 Task: Add a dependency to the task Develop a new online marketplace for real estate , the existing task  Upgrade and migrate company inventory management to a cloud-based solution in the project AgilePulse
Action: Mouse moved to (487, 436)
Screenshot: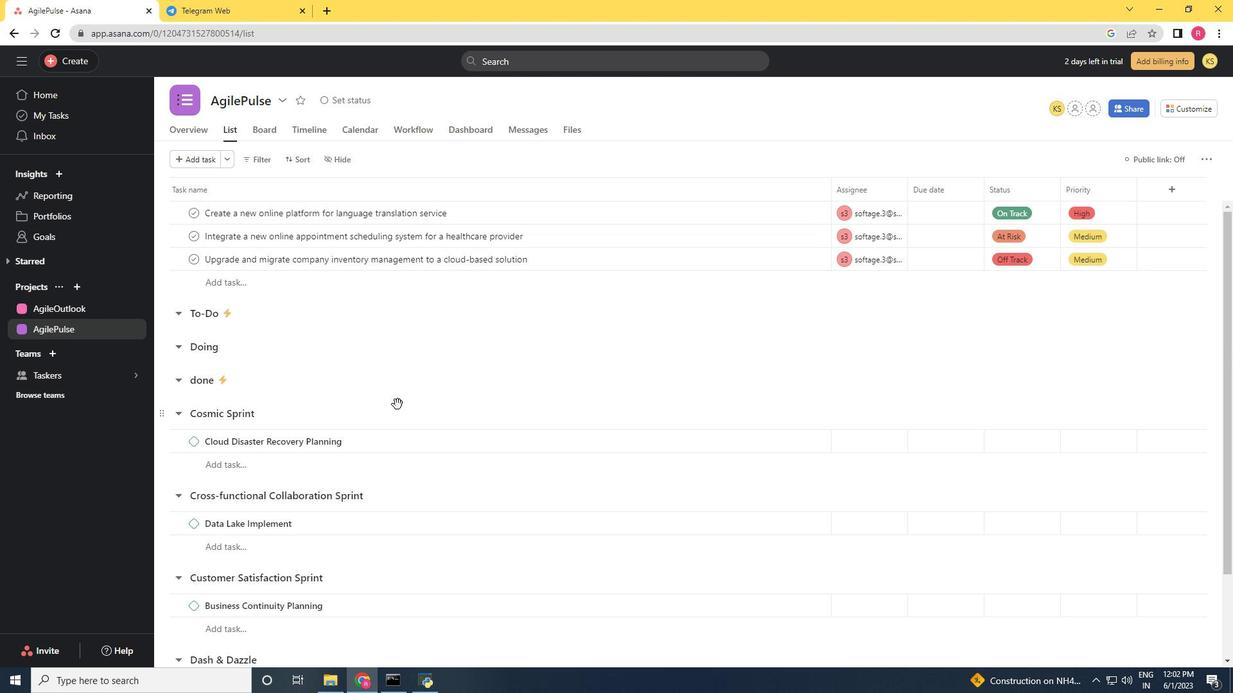 
Action: Mouse scrolled (487, 436) with delta (0, 0)
Screenshot: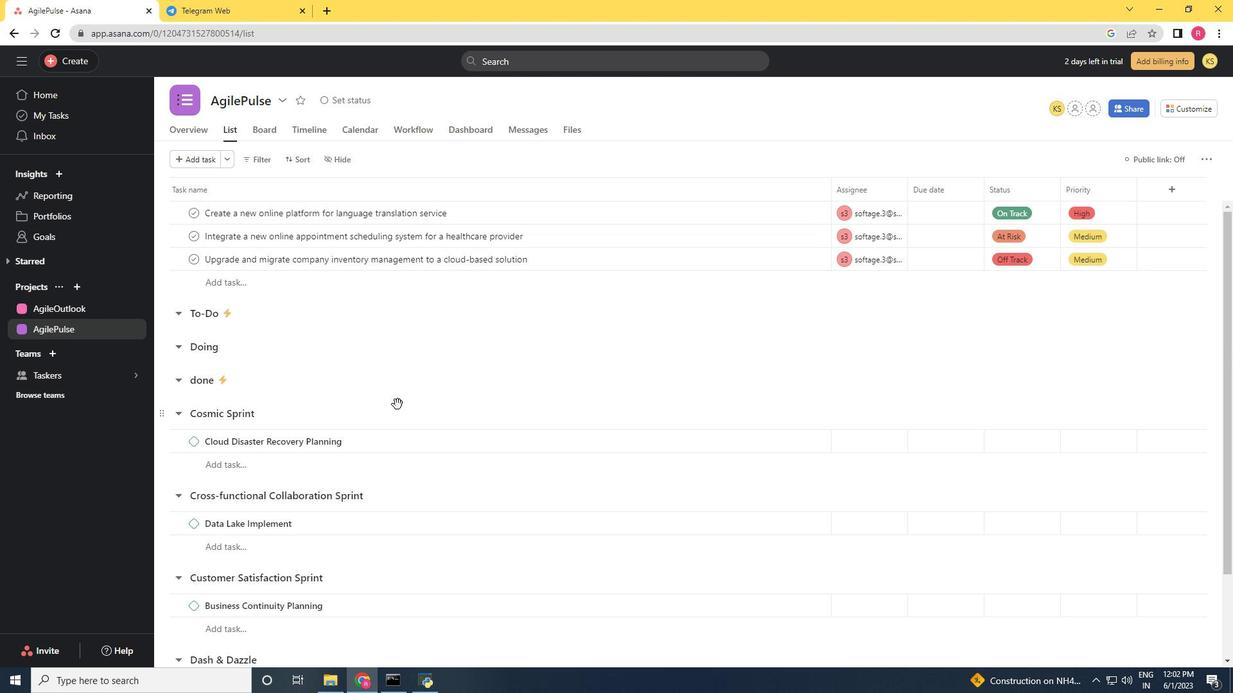 
Action: Mouse moved to (508, 445)
Screenshot: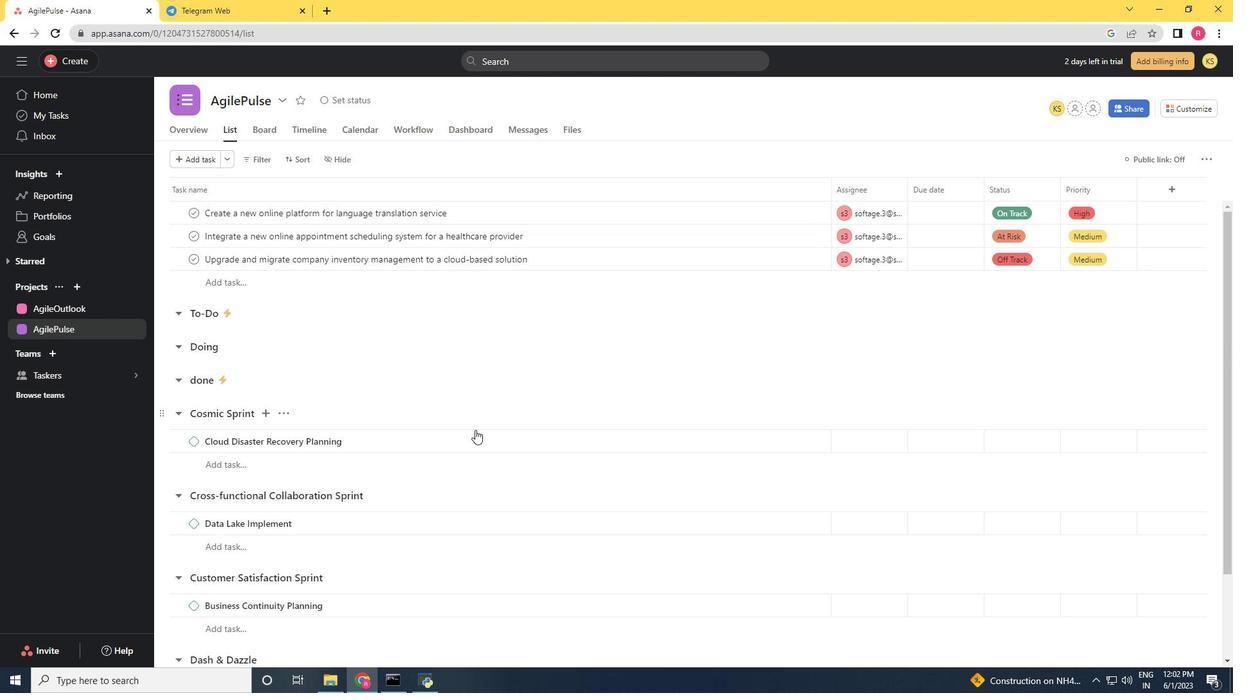 
Action: Mouse scrolled (507, 444) with delta (0, 0)
Screenshot: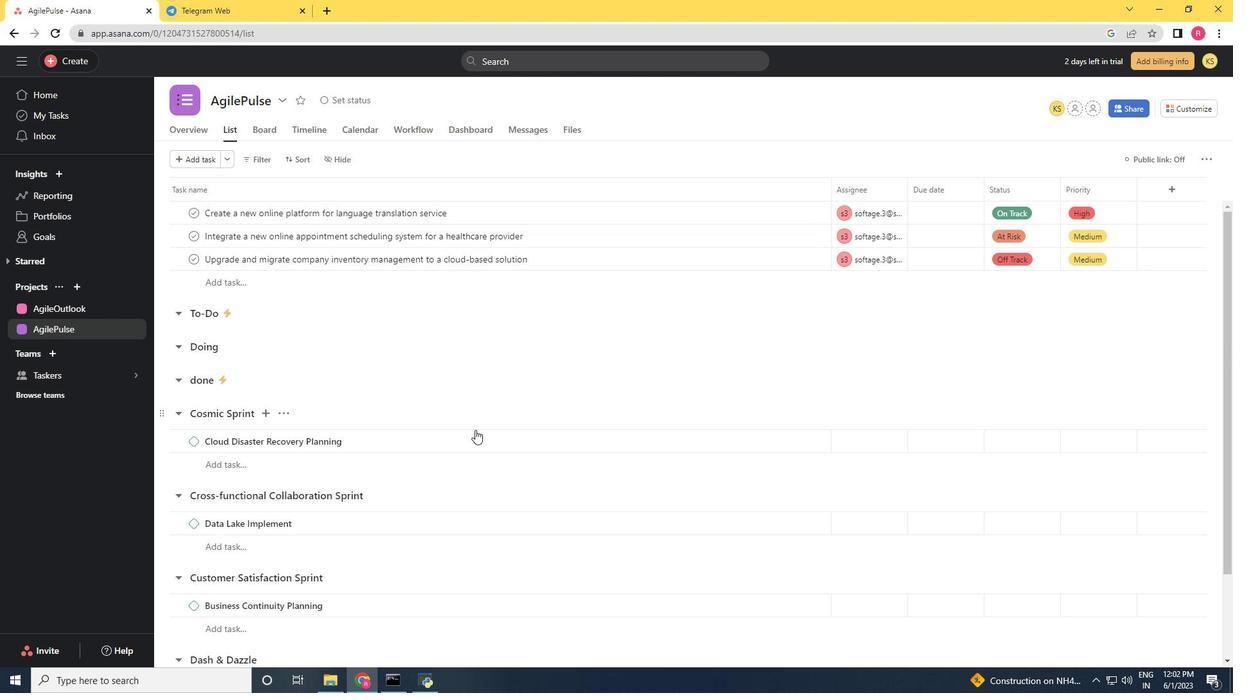 
Action: Mouse moved to (508, 445)
Screenshot: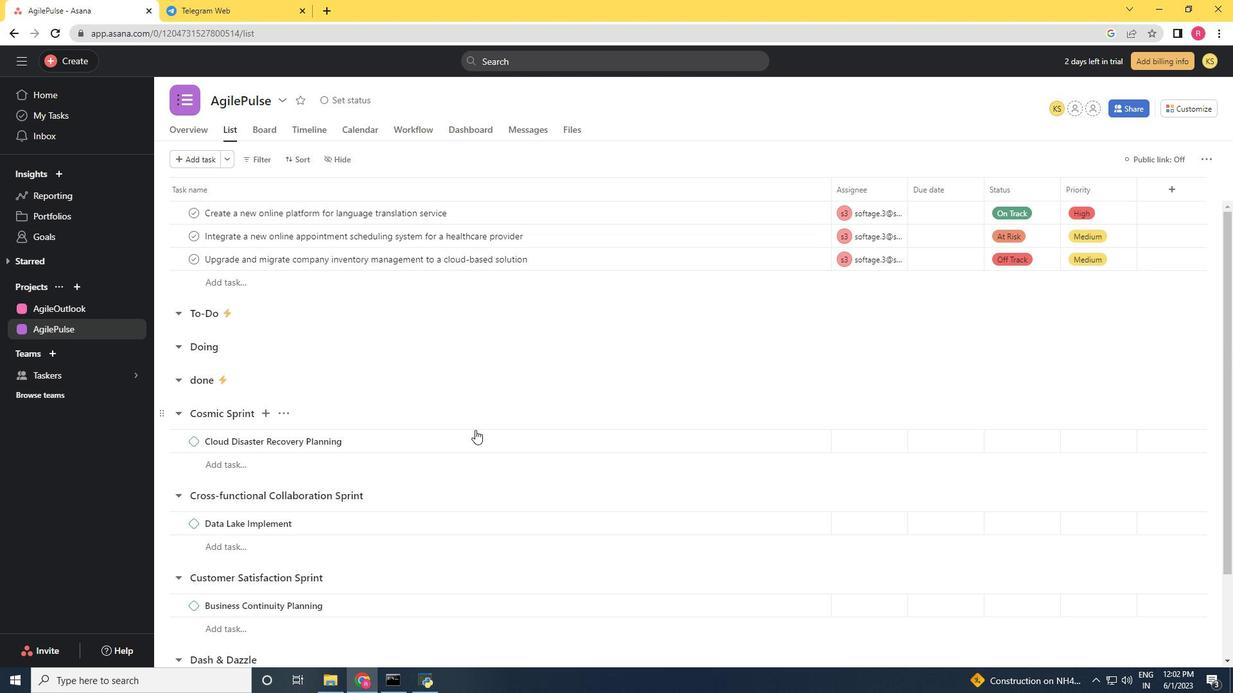 
Action: Mouse scrolled (508, 444) with delta (0, 0)
Screenshot: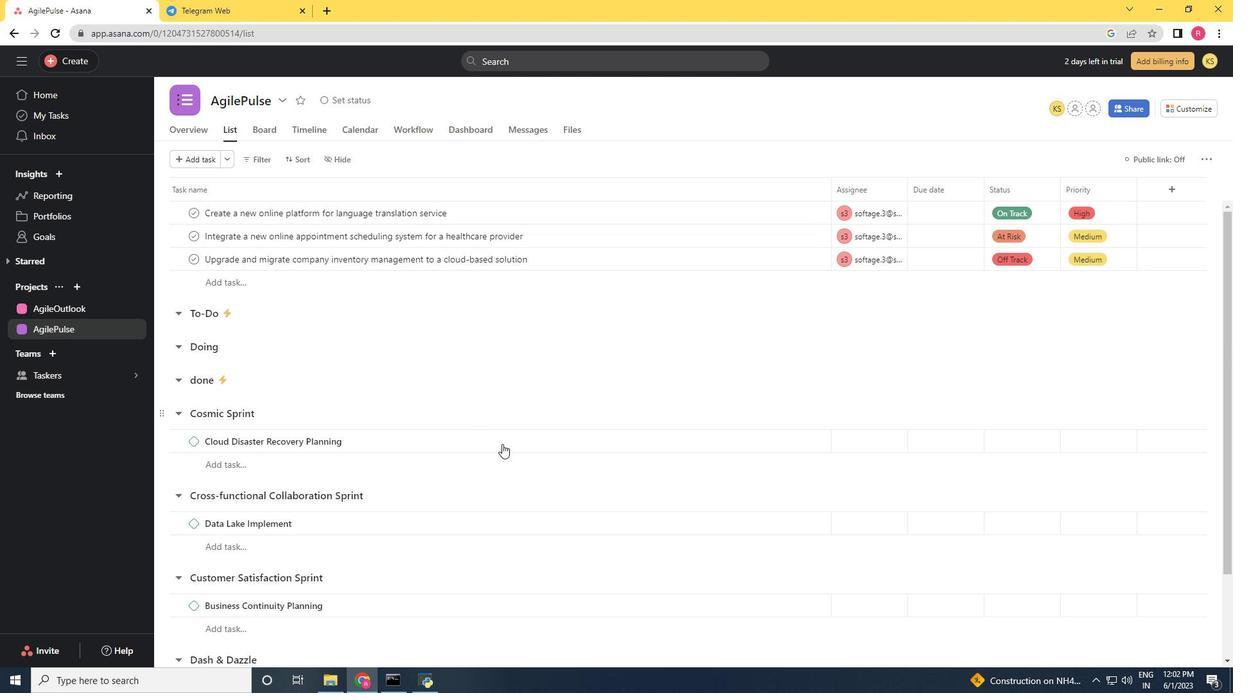 
Action: Mouse moved to (510, 445)
Screenshot: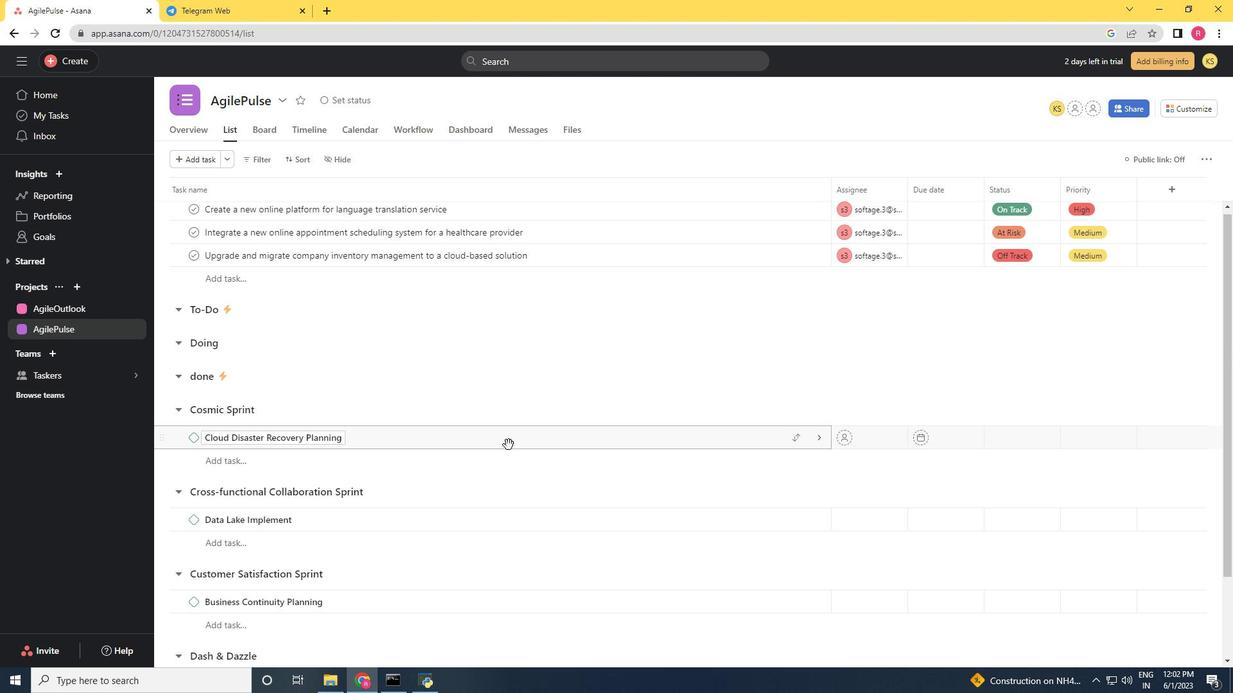 
Action: Mouse scrolled (510, 444) with delta (0, 0)
Screenshot: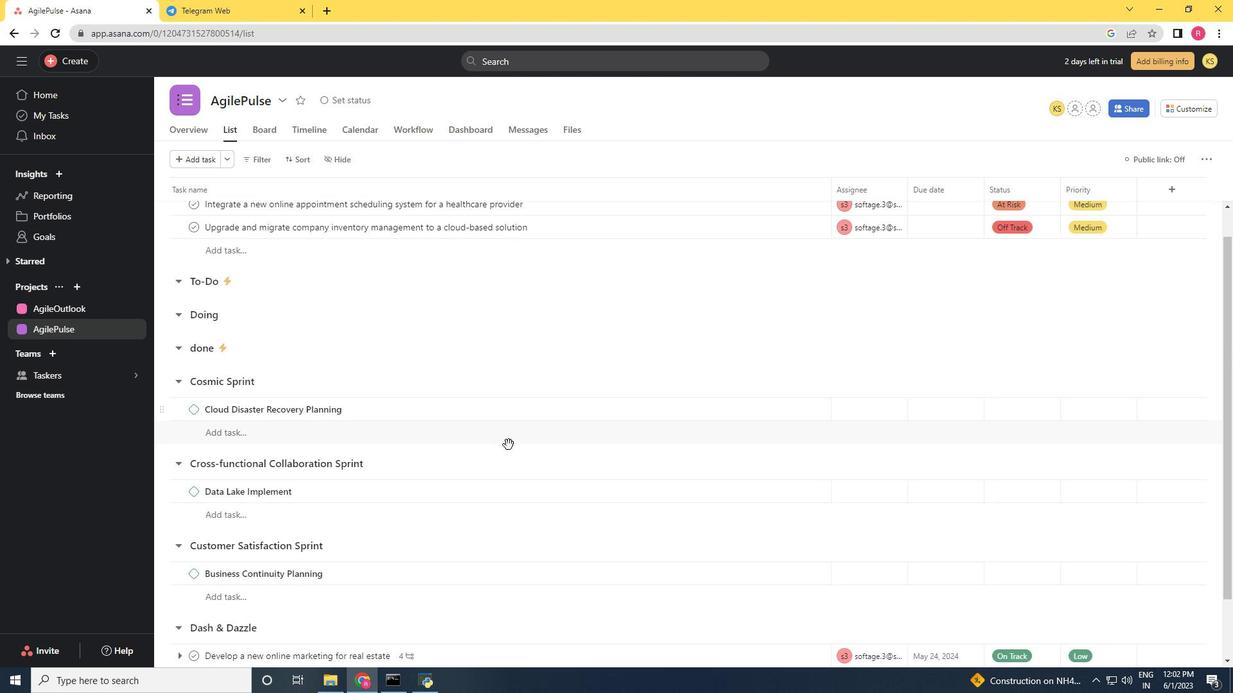 
Action: Mouse moved to (658, 510)
Screenshot: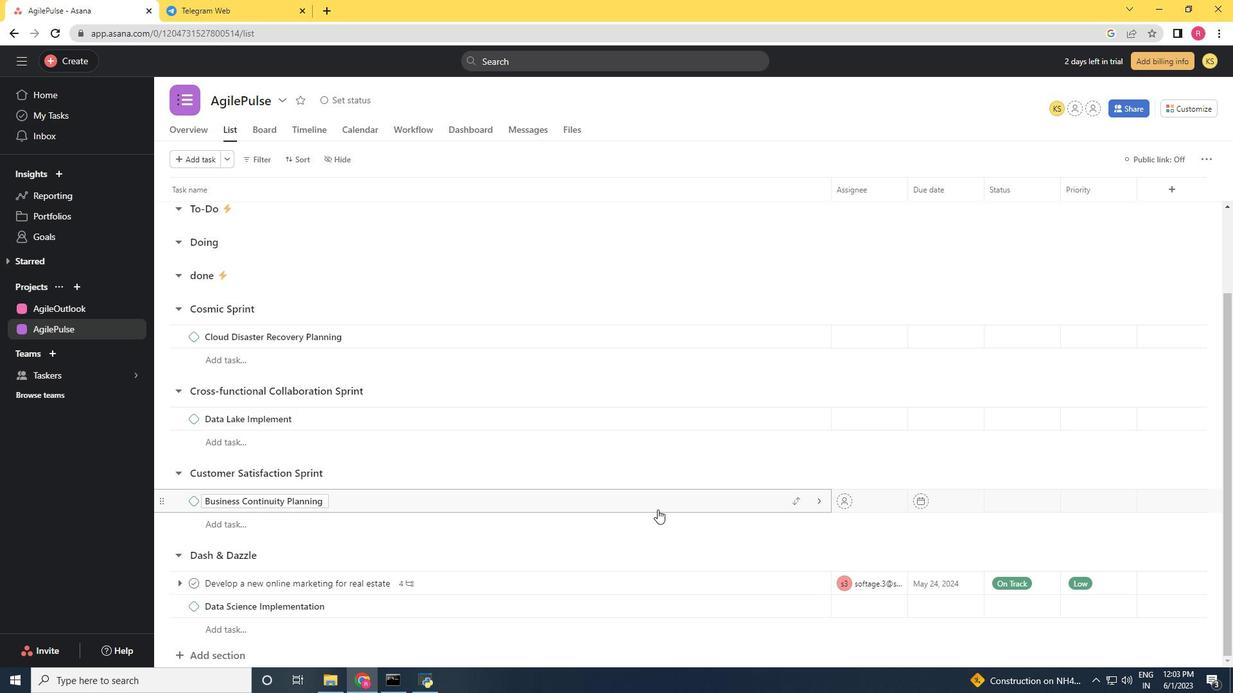 
Action: Mouse scrolled (658, 509) with delta (0, 0)
Screenshot: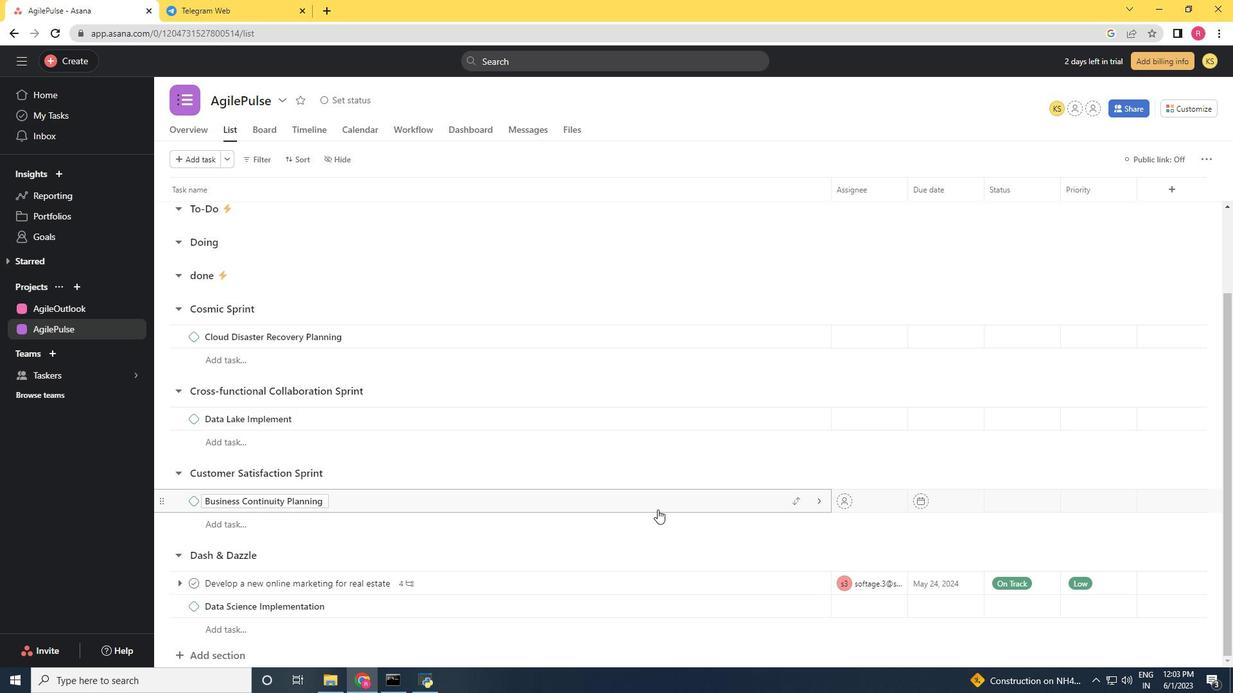 
Action: Mouse scrolled (658, 509) with delta (0, 0)
Screenshot: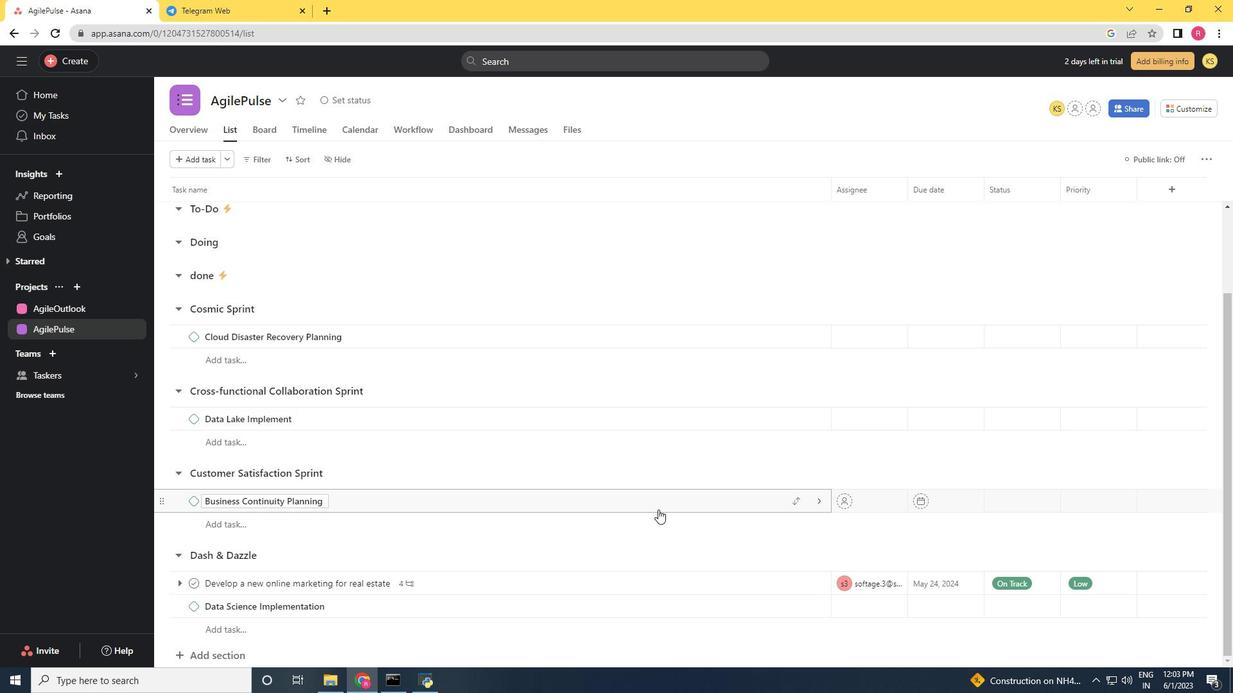 
Action: Mouse moved to (582, 587)
Screenshot: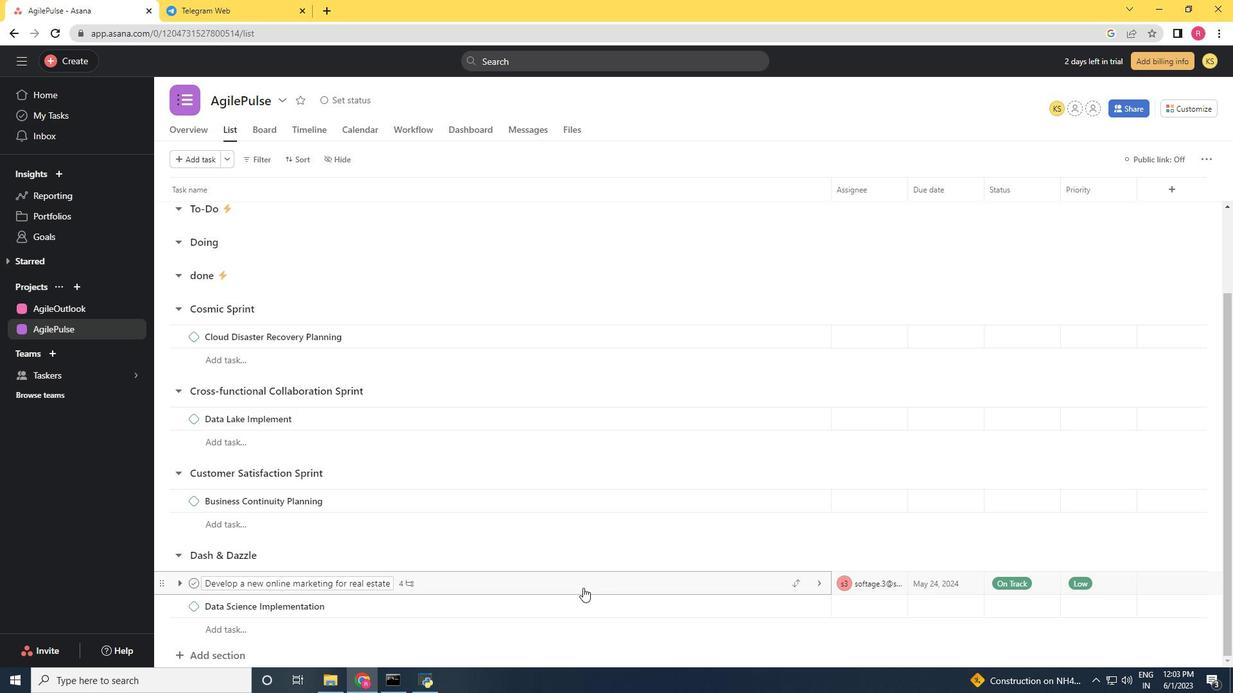 
Action: Mouse pressed left at (582, 587)
Screenshot: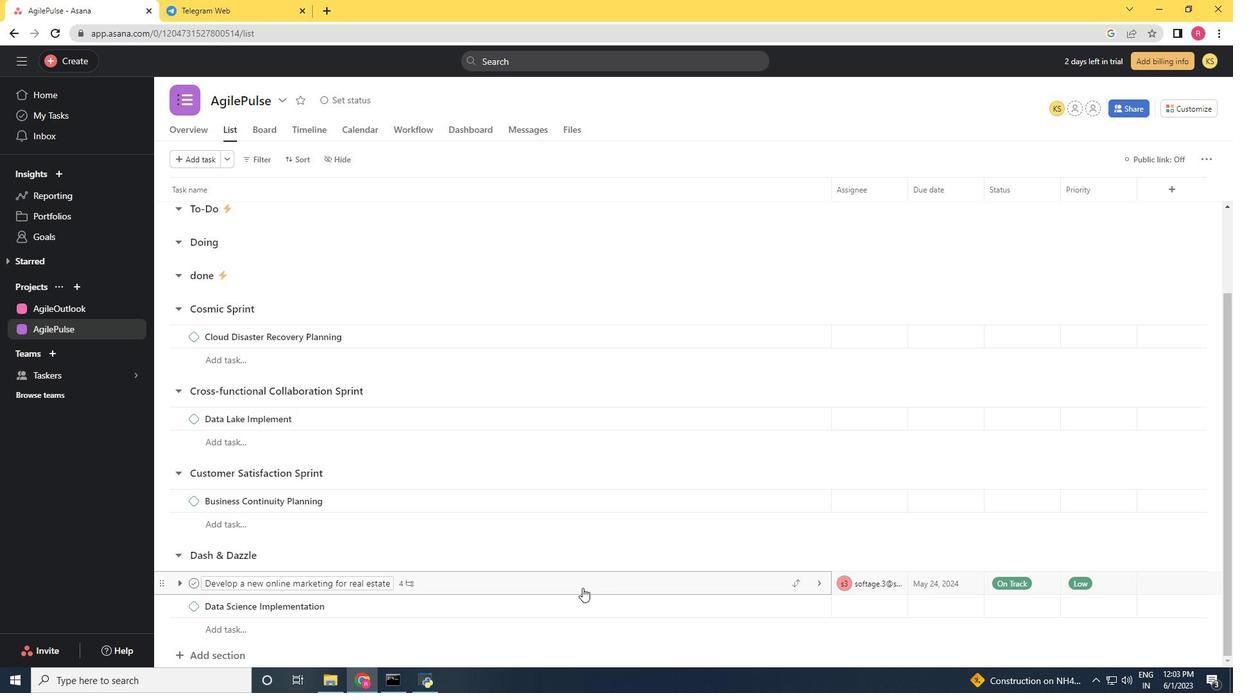 
Action: Mouse moved to (918, 322)
Screenshot: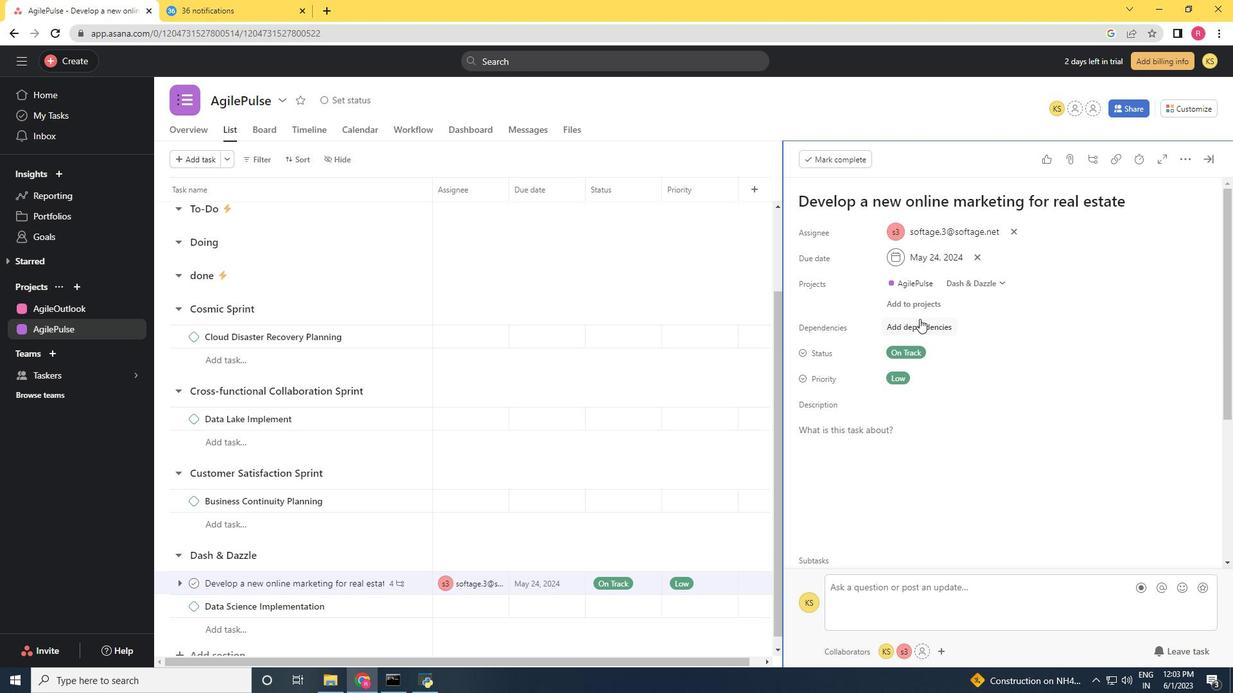 
Action: Mouse pressed left at (918, 322)
Screenshot: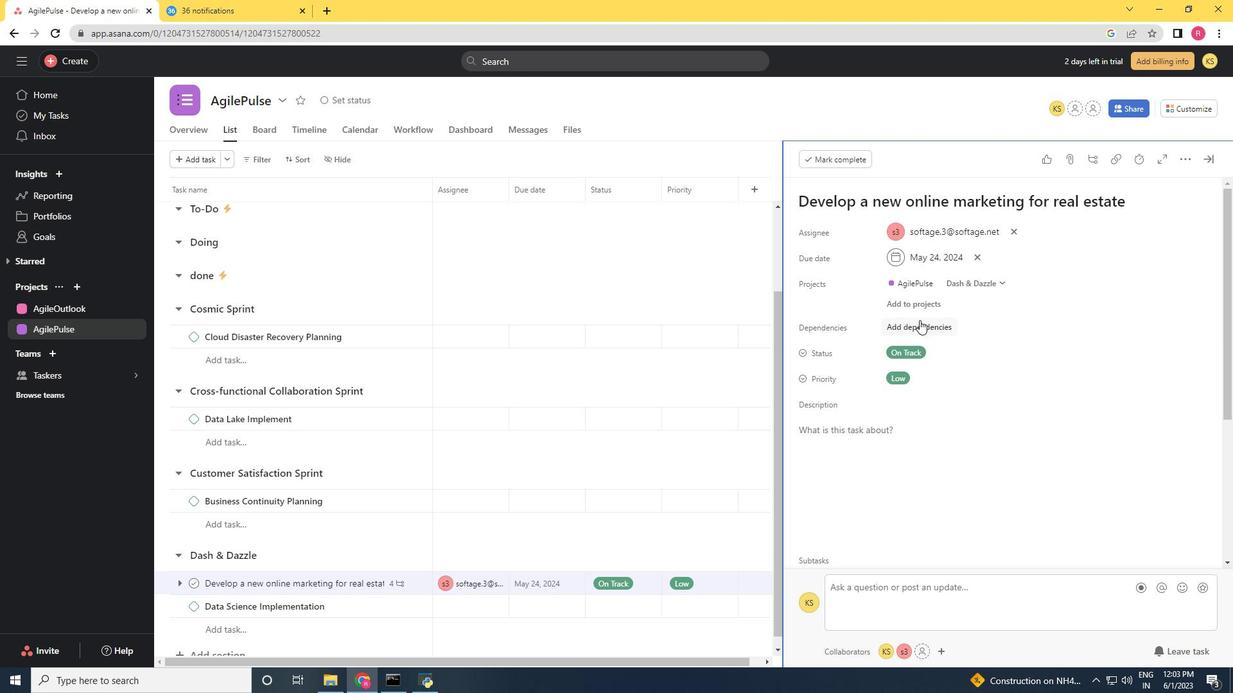 
Action: Mouse moved to (533, 301)
Screenshot: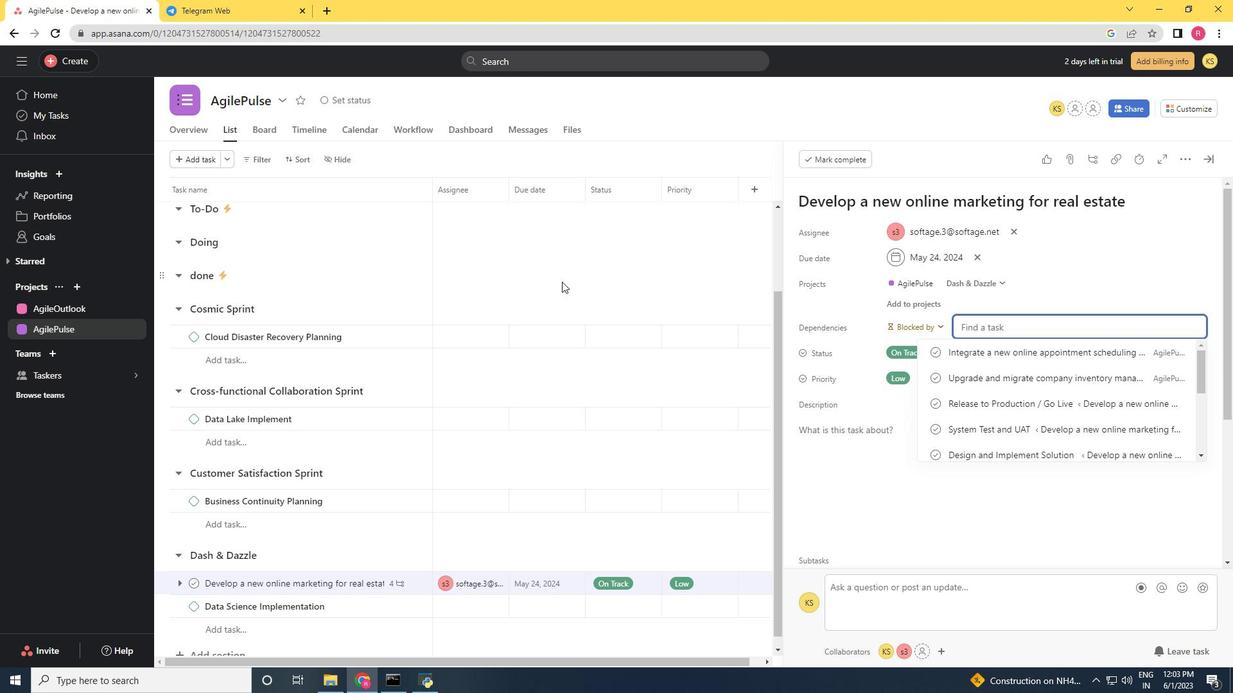 
Action: Key pressed <Key.shift>Develop<Key.space>a<Key.space>new<Key.space>online<Key.space>market<Key.space><Key.backspace>place<Key.space>for<Key.space>real<Key.space>estate
Screenshot: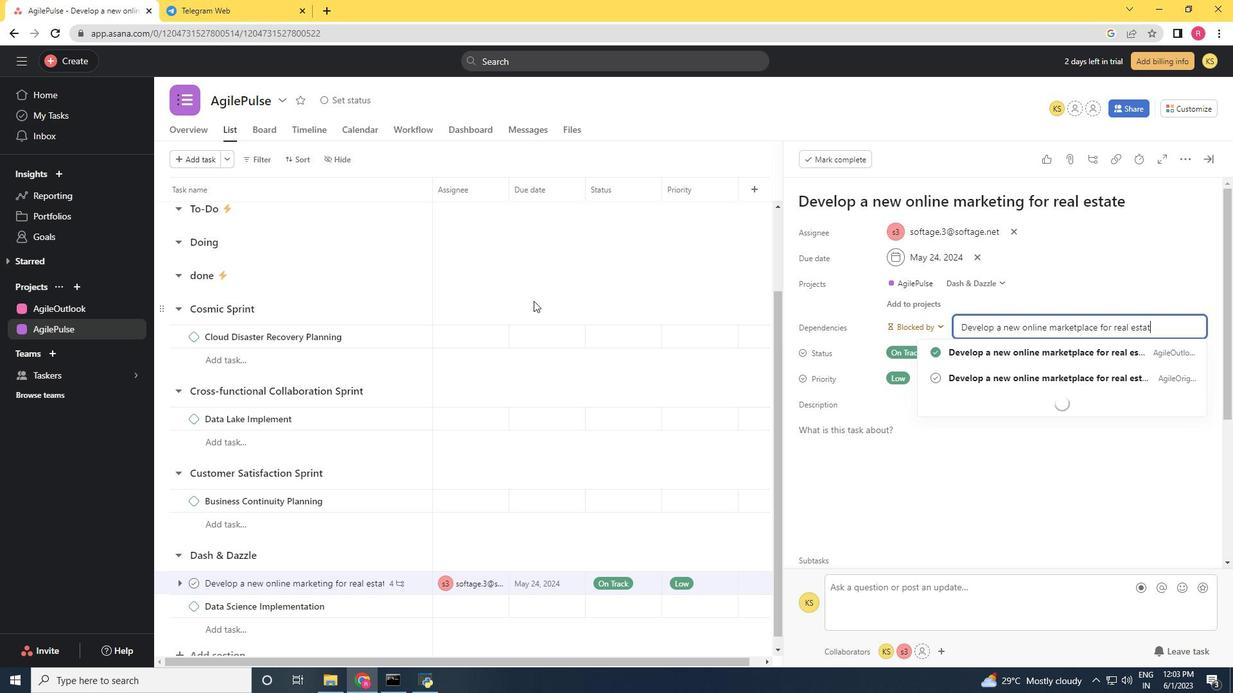 
Action: Mouse moved to (1030, 352)
Screenshot: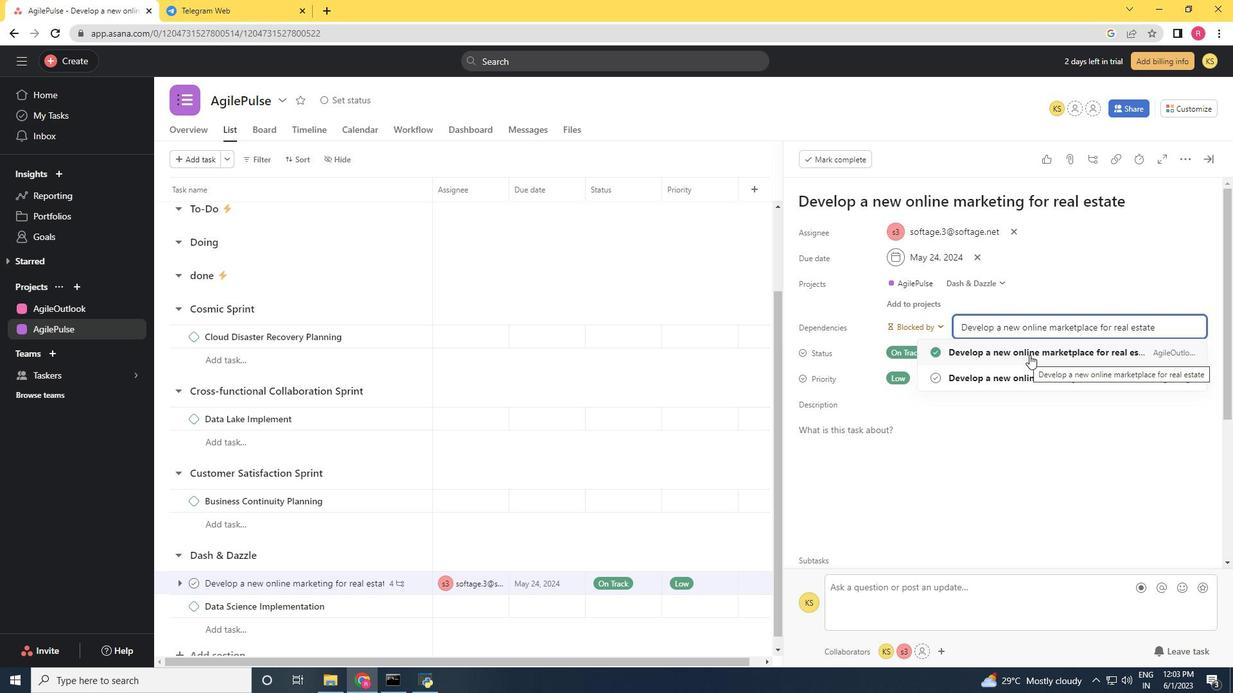 
Action: Mouse pressed left at (1030, 352)
Screenshot: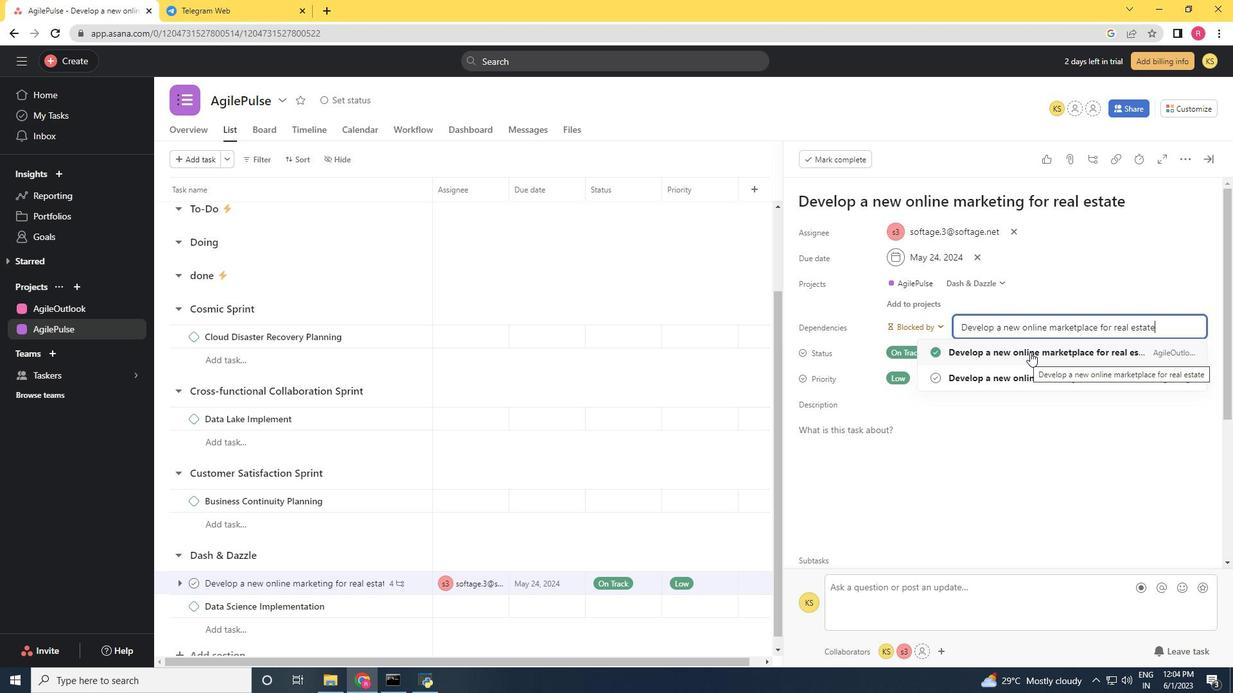 
Action: Mouse moved to (1019, 328)
Screenshot: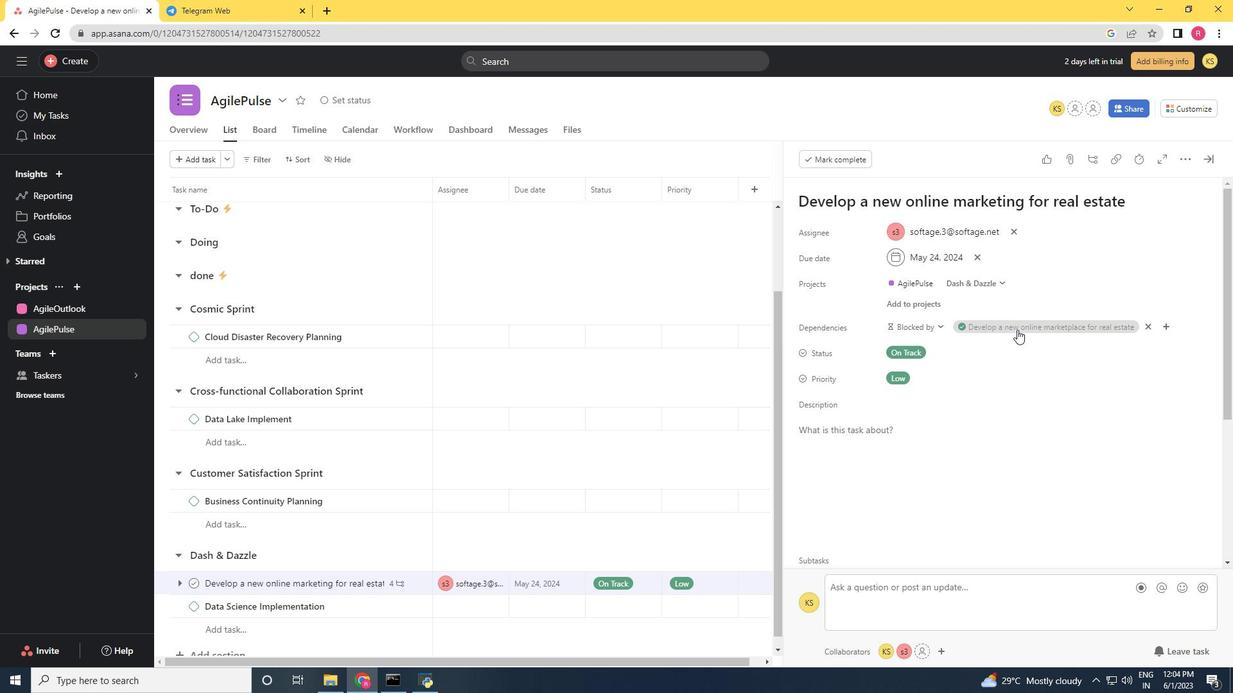 
Action: Mouse pressed left at (1019, 328)
Screenshot: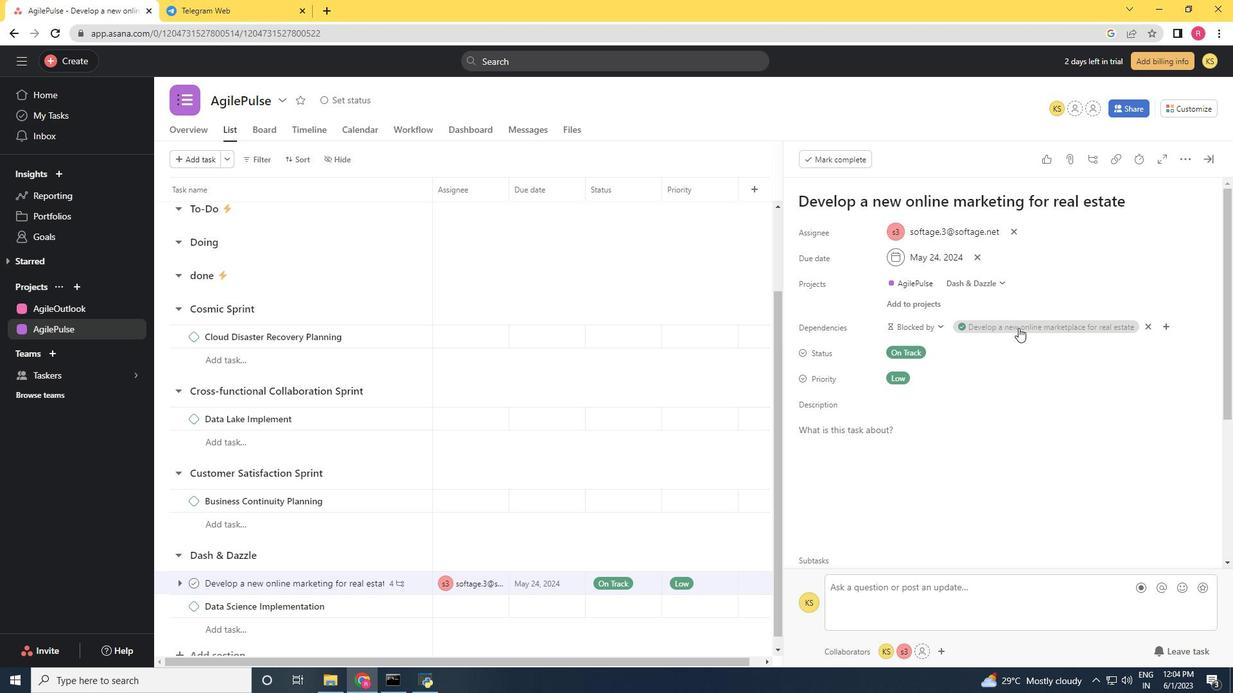 
Action: Mouse moved to (944, 355)
Screenshot: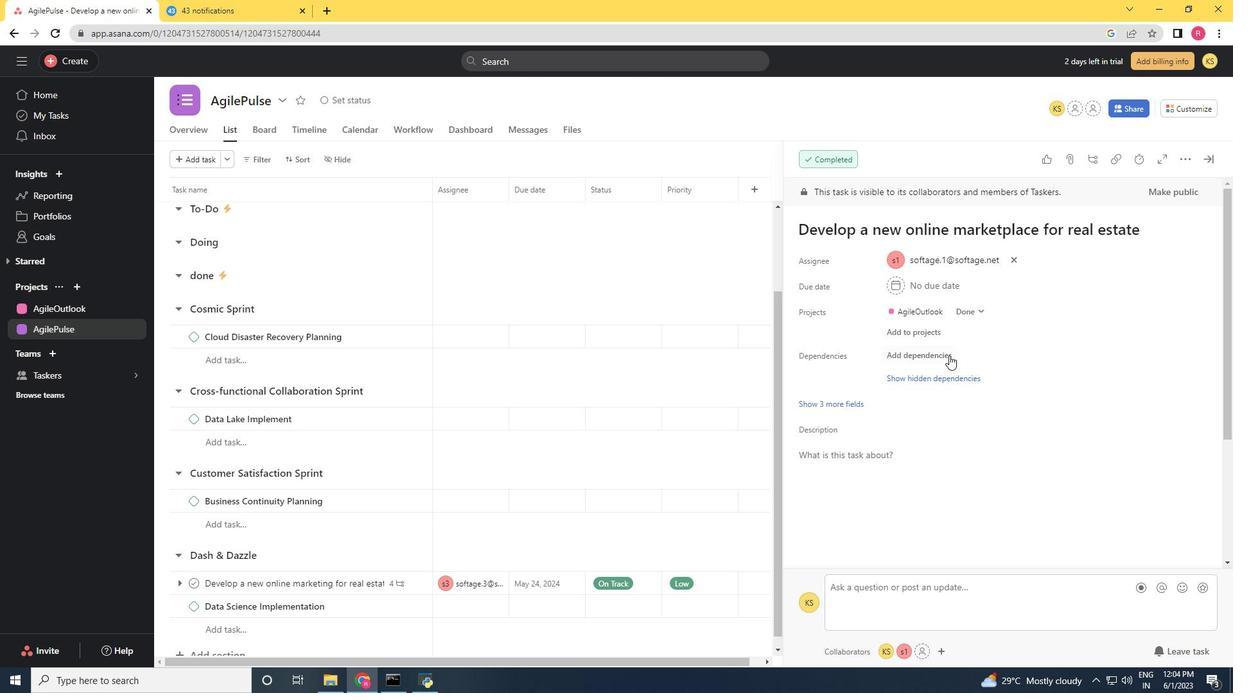 
Action: Mouse pressed left at (944, 355)
Screenshot: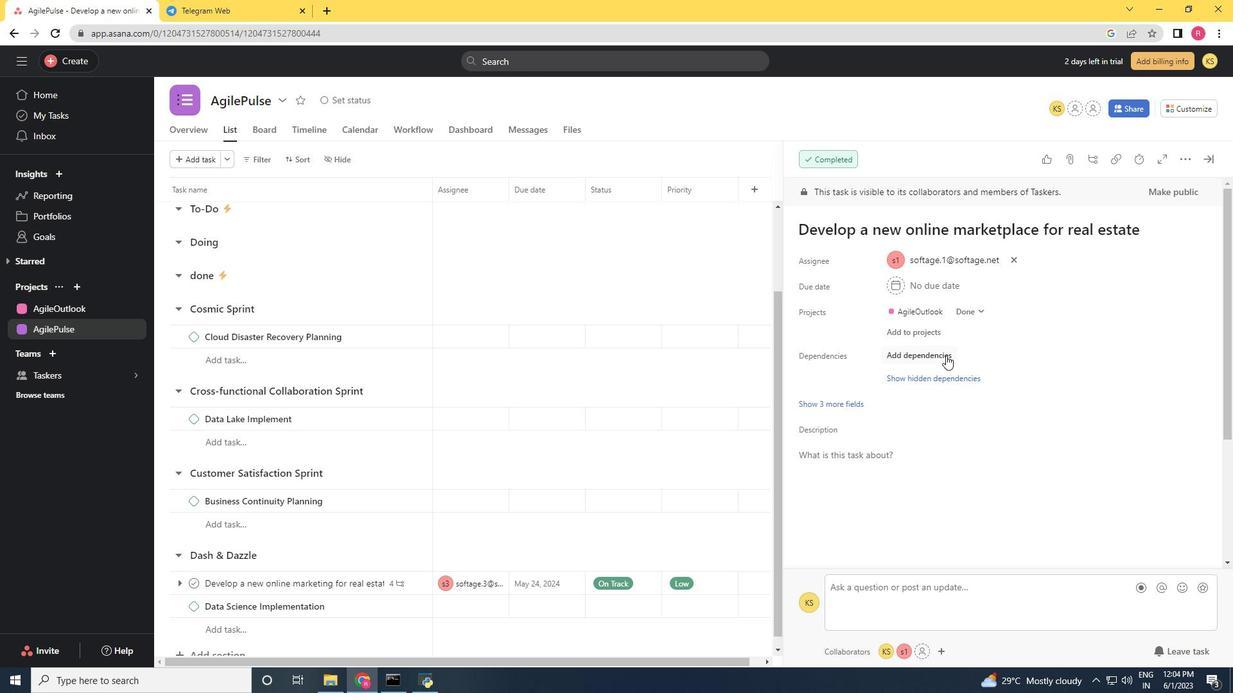 
Action: Mouse moved to (512, 359)
Screenshot: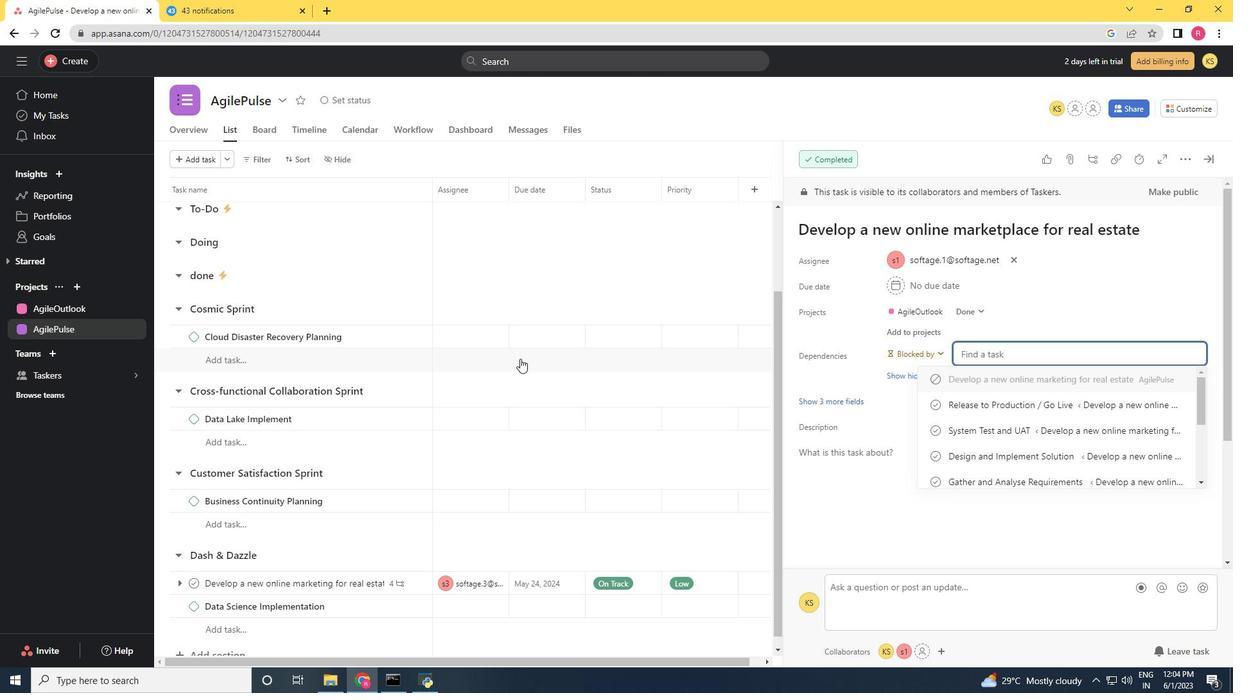 
Action: Key pressed <Key.shift><Key.shift><Key.shift><Key.shift><Key.shift><Key.shift><Key.shift><Key.shift><Key.shift><Key.shift><Key.shift><Key.shift><Key.shift><Key.shift><Key.shift><Key.shift><Key.shift><Key.shift><Key.shift><Key.shift><Key.shift><Key.shift><Key.shift><Key.shift><Key.shift><Key.shift><Key.shift><Key.shift><Key.shift><Key.shift><Key.shift><Key.shift><Key.shift>Upgrade<Key.space>and<Key.space>migrate<Key.space>company<Key.space>inventory<Key.space>management<Key.space>to<Key.space>a<Key.space>cloud<Key.space><Key.backspace>-based<Key.space>solution
Screenshot: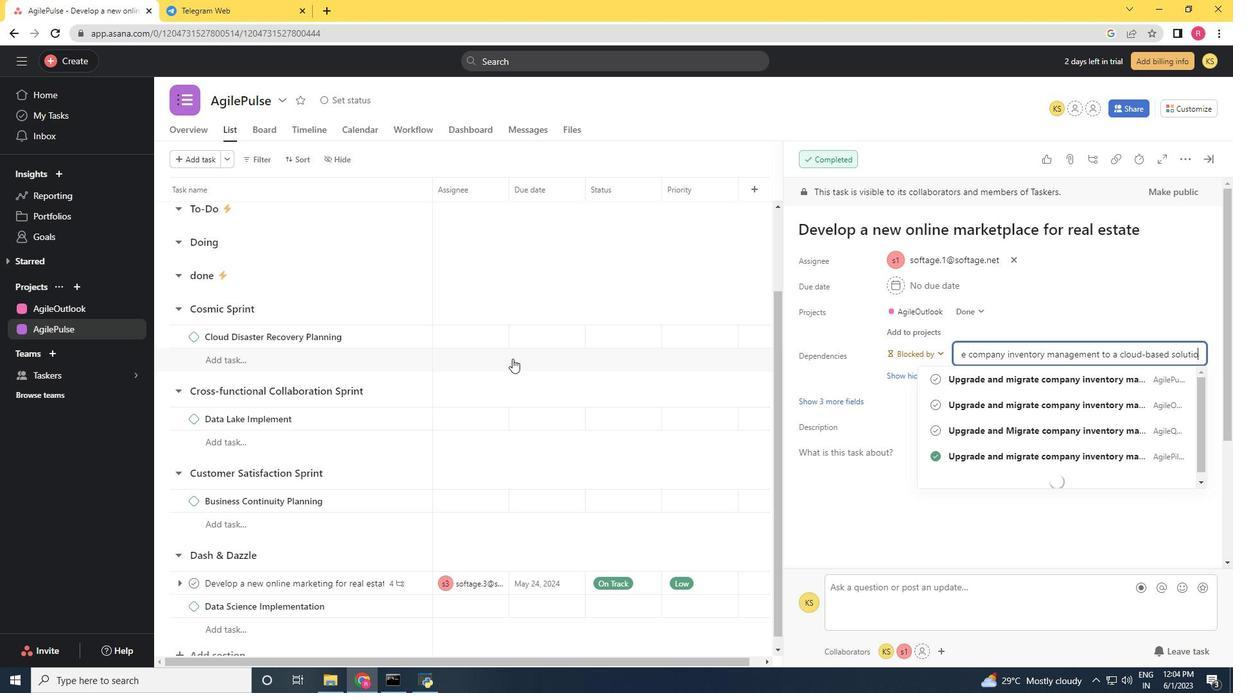 
Action: Mouse moved to (1046, 380)
Screenshot: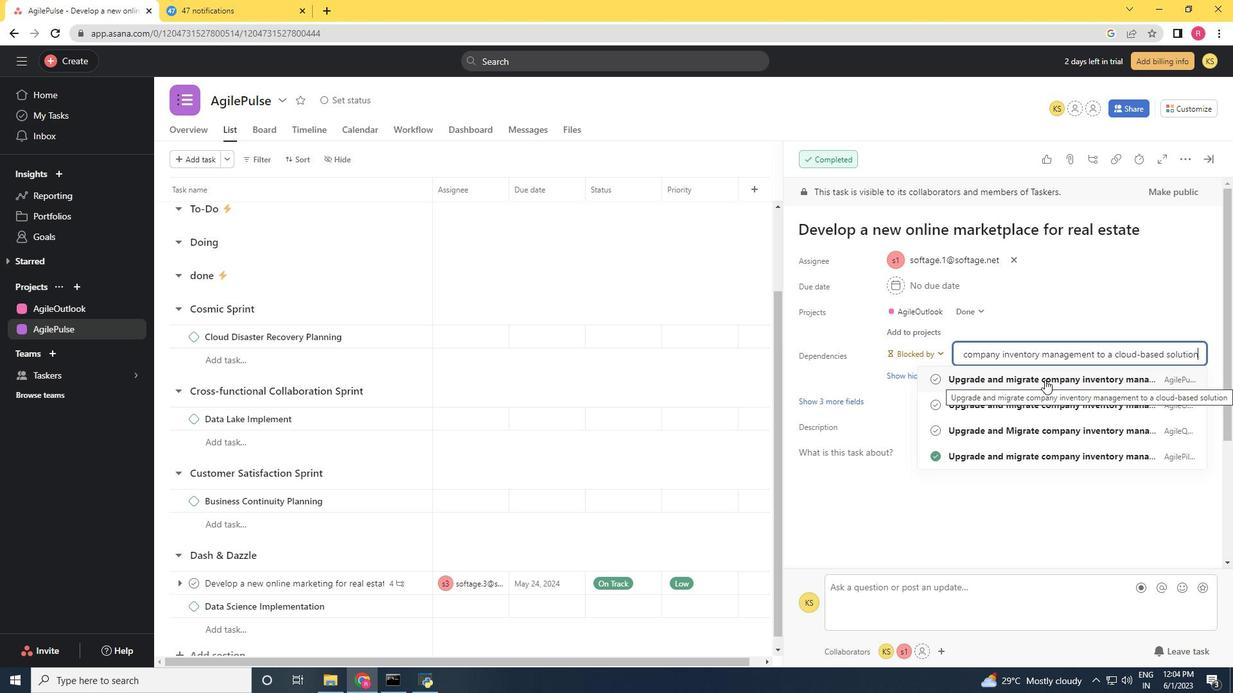 
Action: Mouse pressed left at (1046, 380)
Screenshot: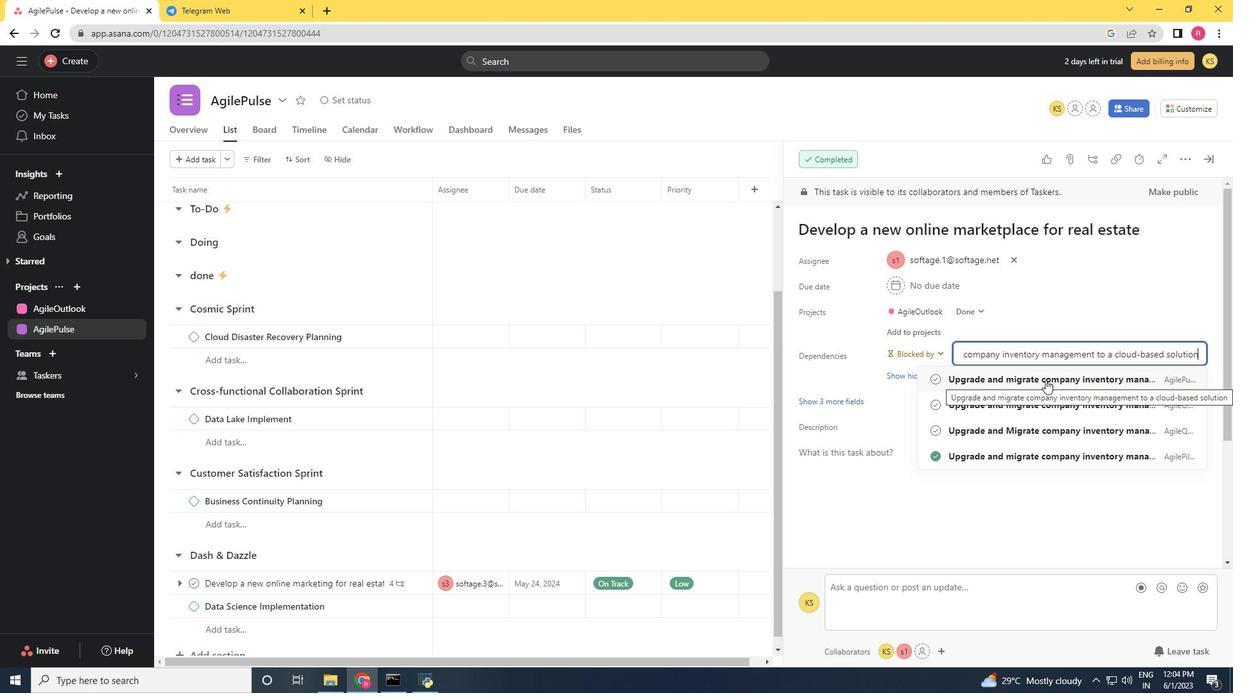 
Action: Mouse moved to (922, 358)
Screenshot: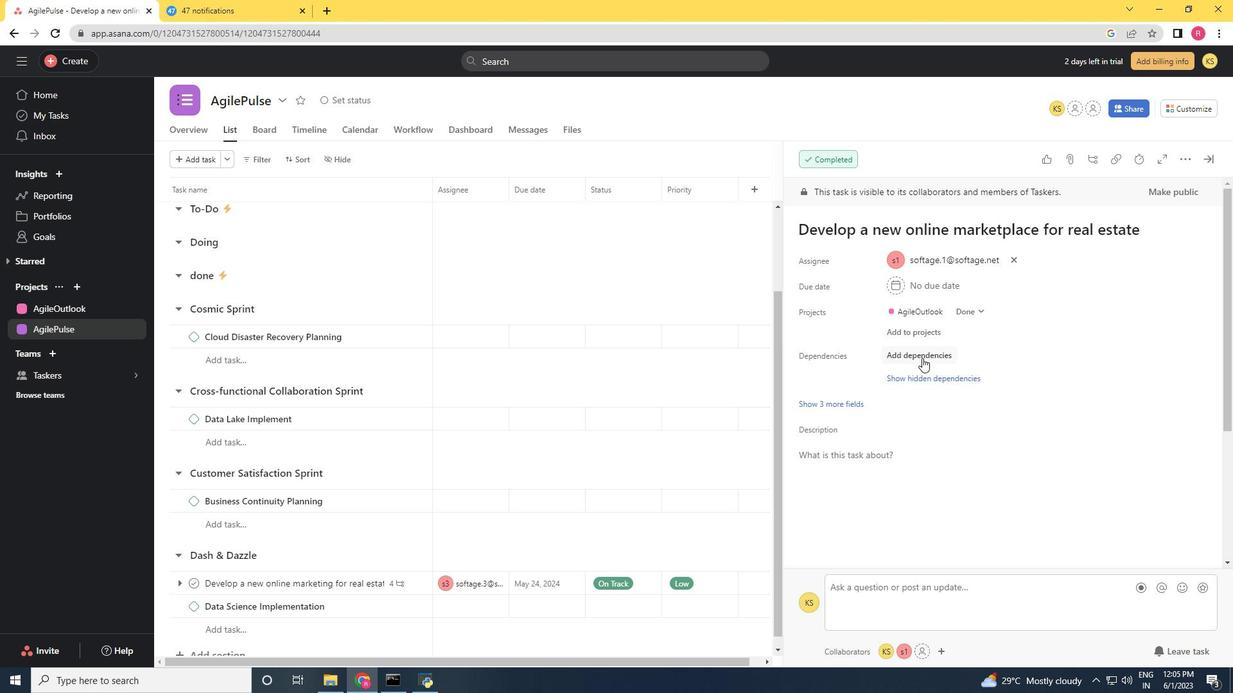 
Action: Mouse pressed left at (922, 358)
Screenshot: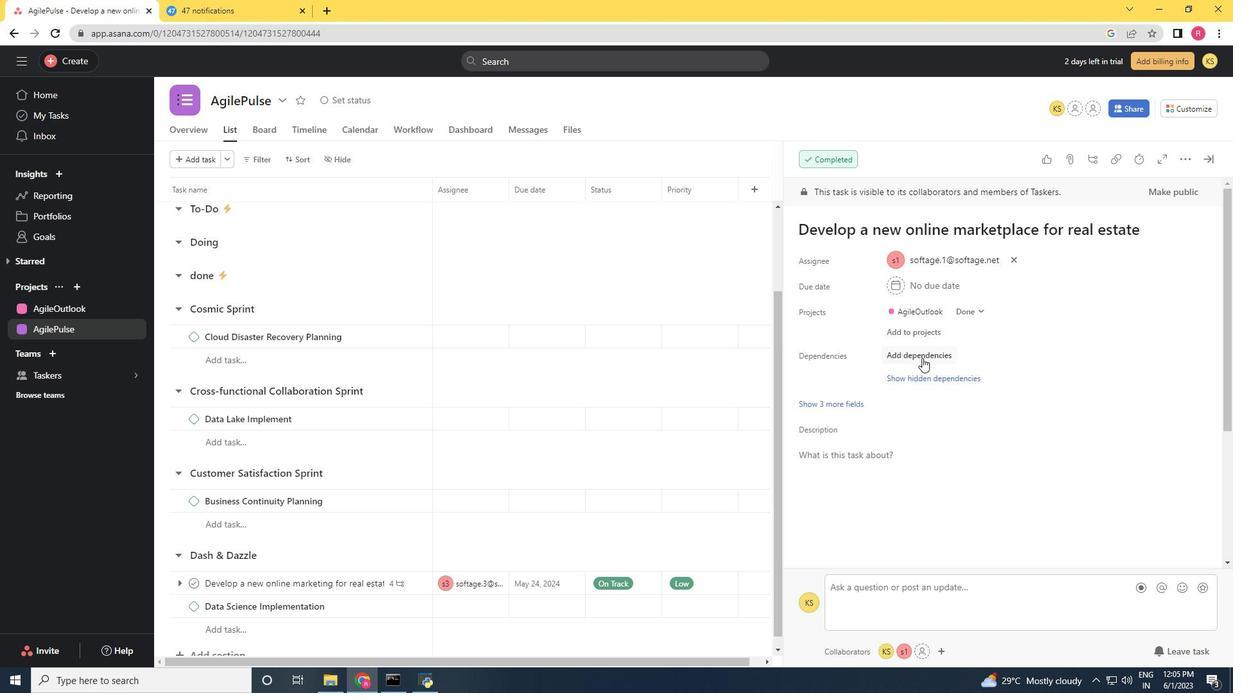 
Action: Mouse moved to (987, 457)
Screenshot: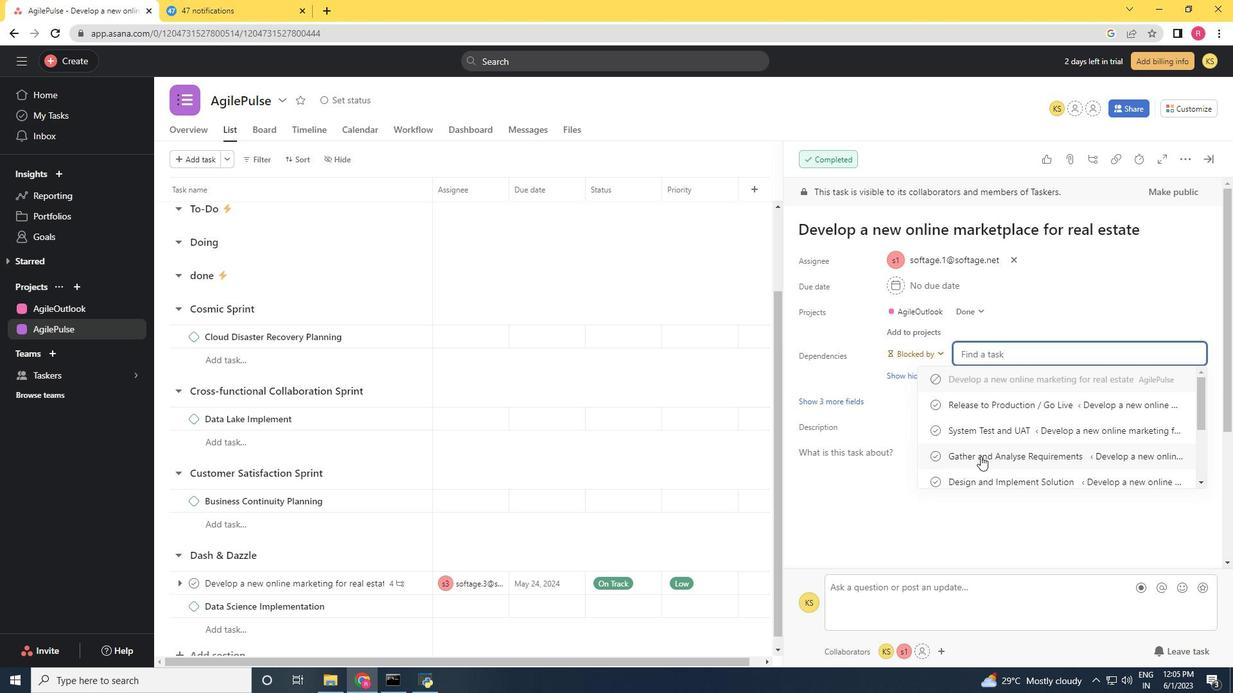 
Action: Mouse scrolled (987, 456) with delta (0, 0)
Screenshot: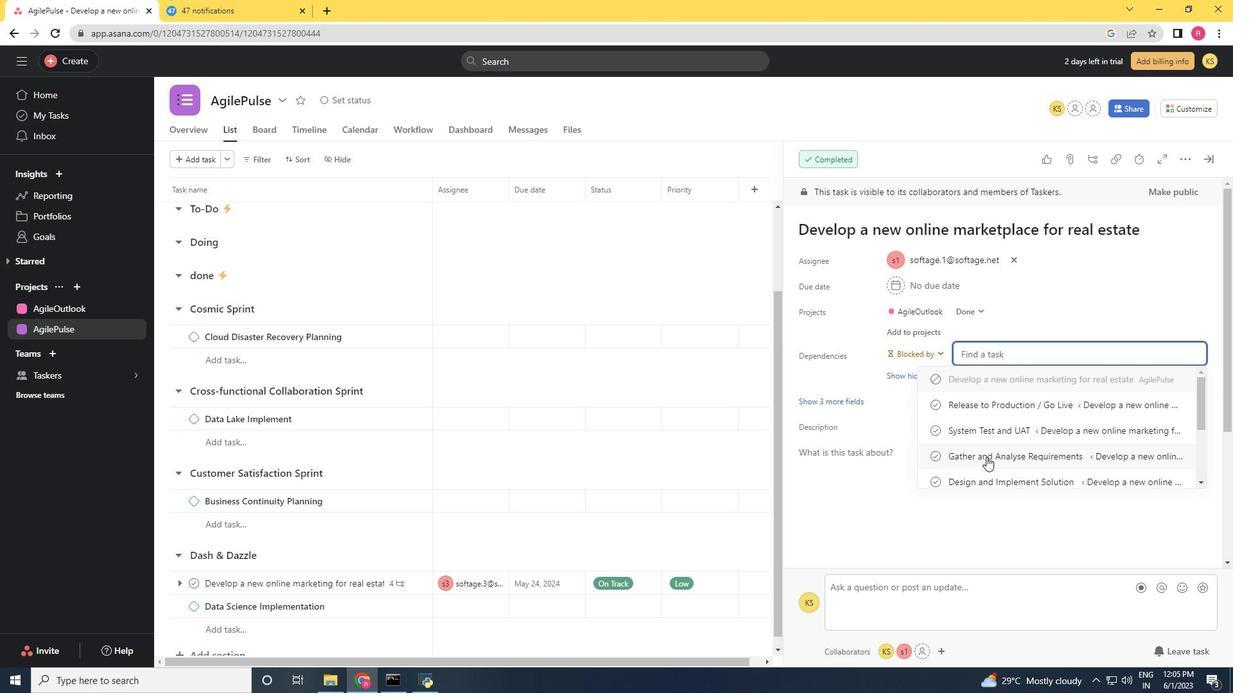 
Action: Mouse moved to (988, 457)
Screenshot: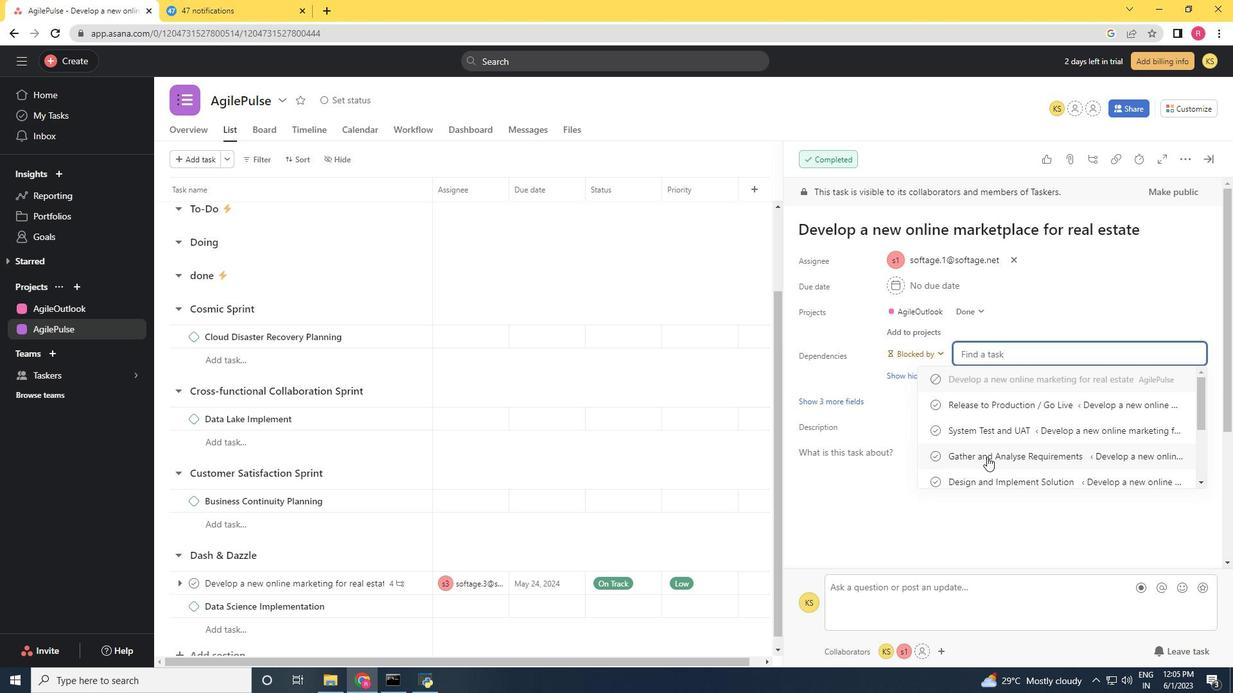 
Action: Mouse scrolled (988, 456) with delta (0, 0)
Screenshot: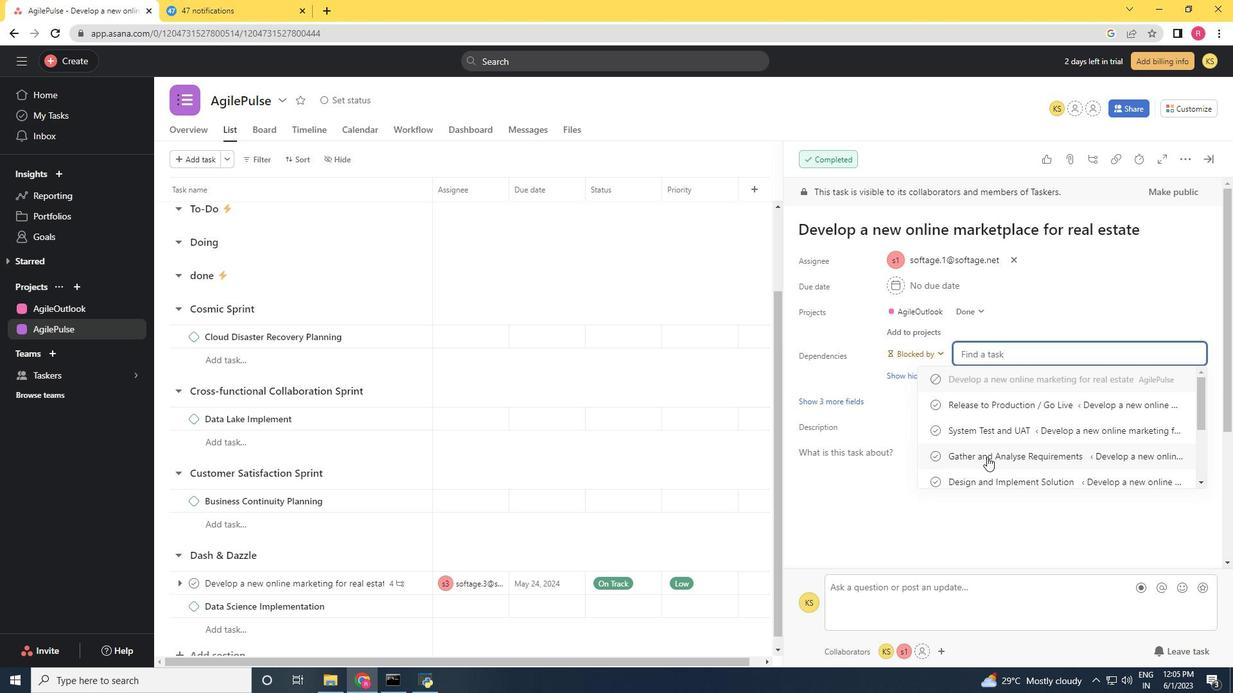 
Action: Mouse moved to (873, 388)
Screenshot: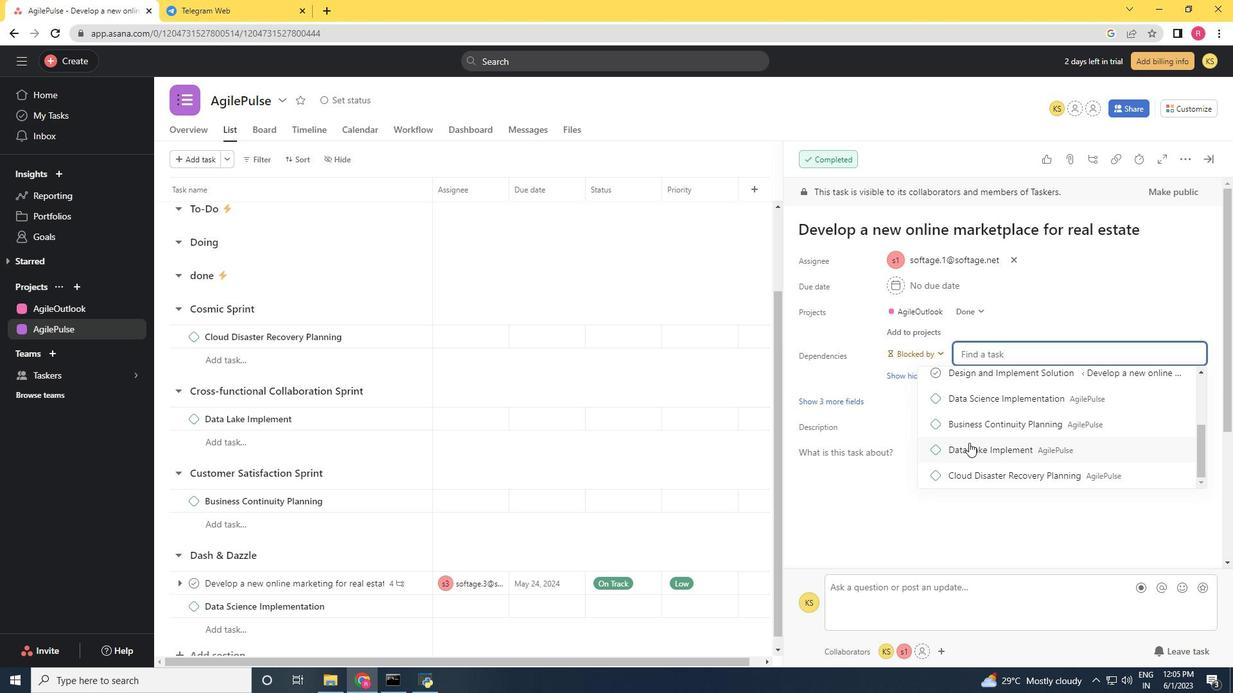 
Action: Mouse scrolled (873, 389) with delta (0, 0)
Screenshot: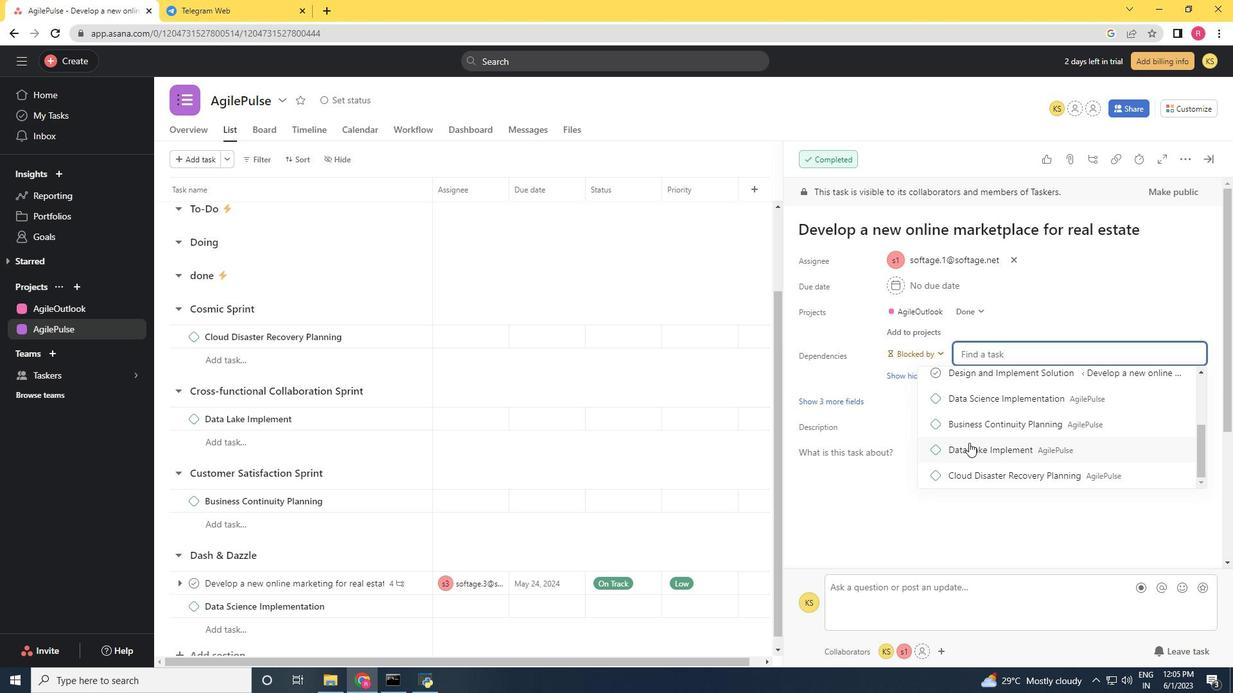 
Action: Mouse moved to (837, 374)
Screenshot: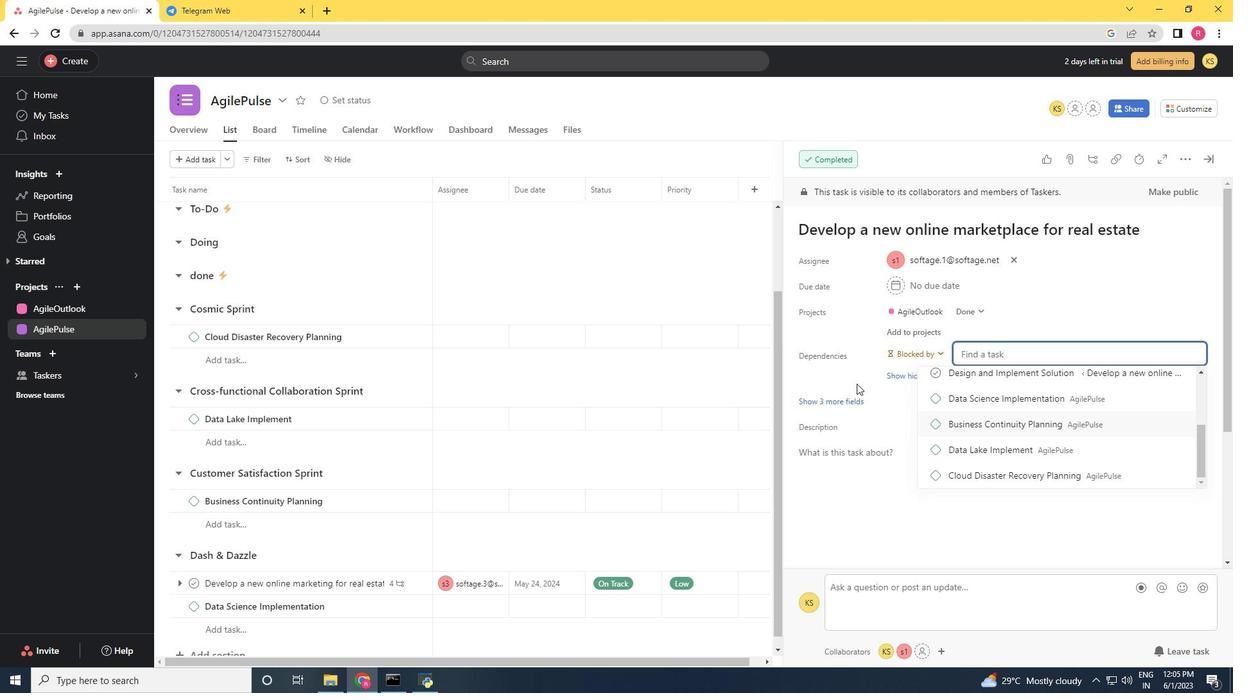 
Action: Mouse scrolled (838, 376) with delta (0, 0)
Screenshot: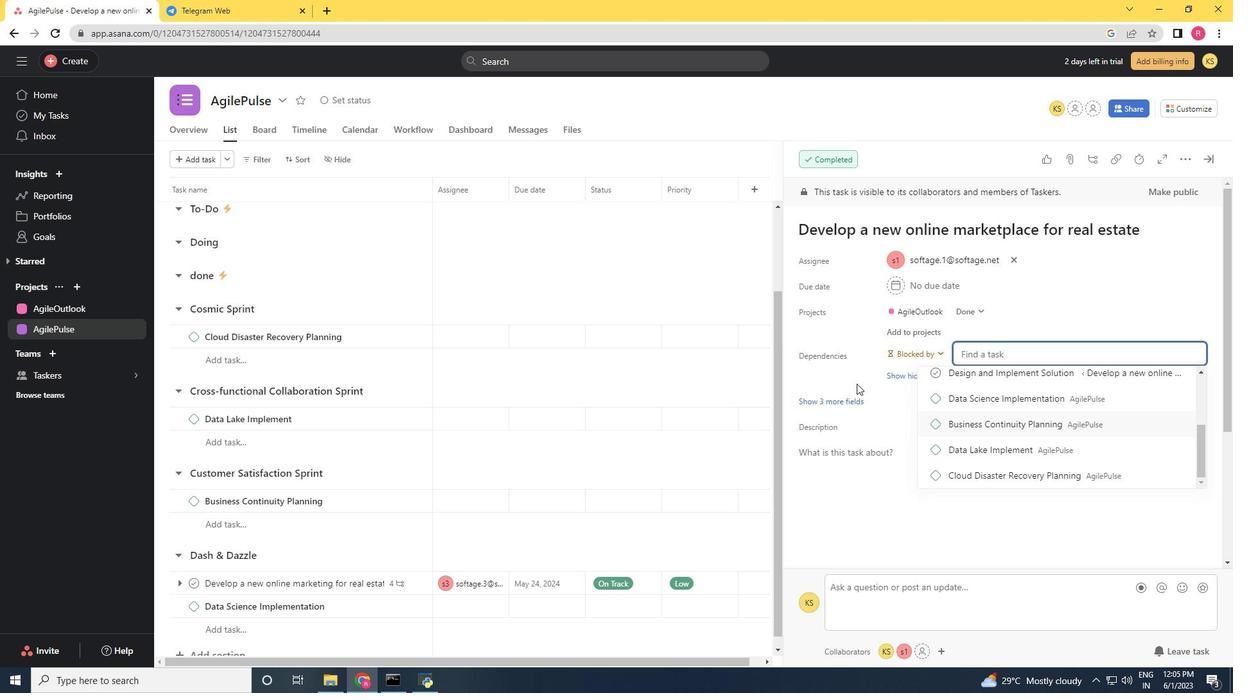 
Action: Mouse moved to (799, 390)
Screenshot: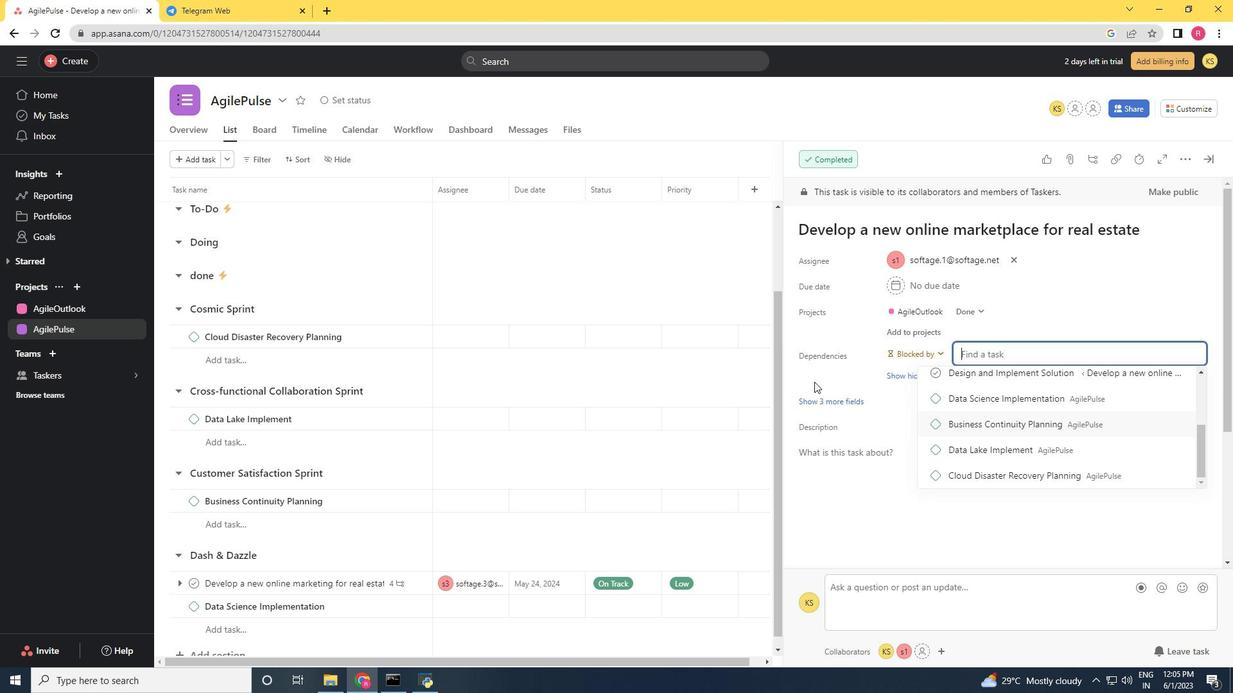 
Action: Key pressed upgrade
Screenshot: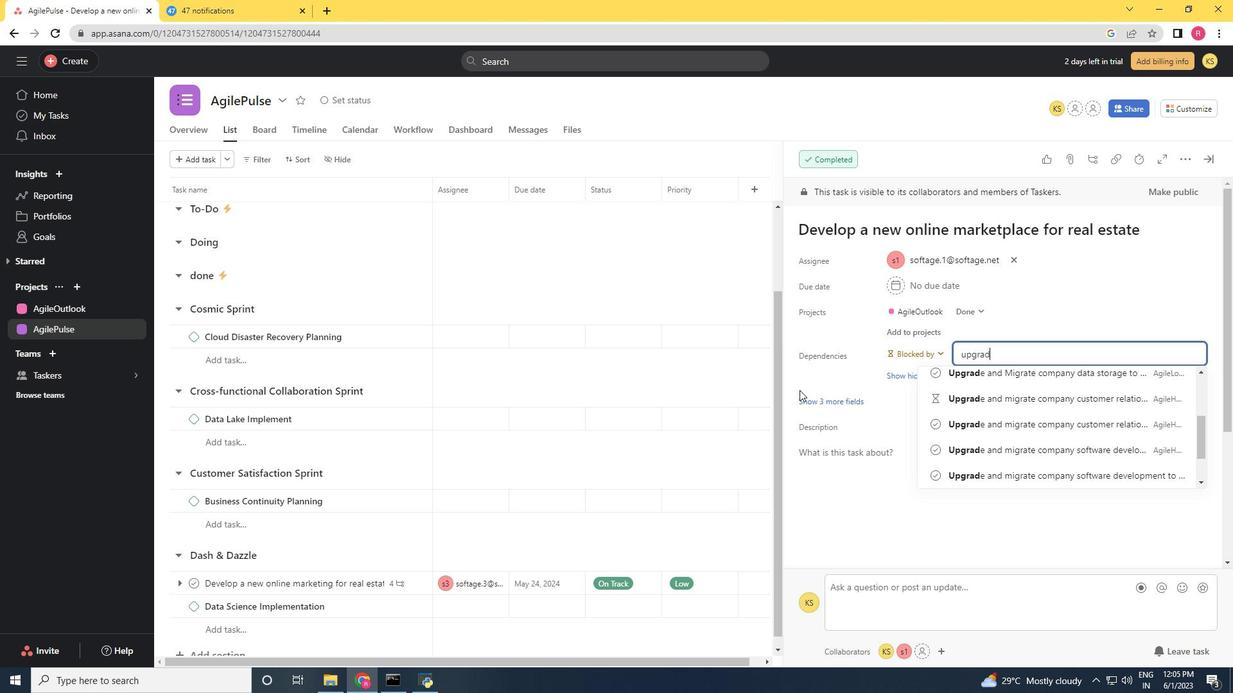 
Action: Mouse moved to (983, 381)
Screenshot: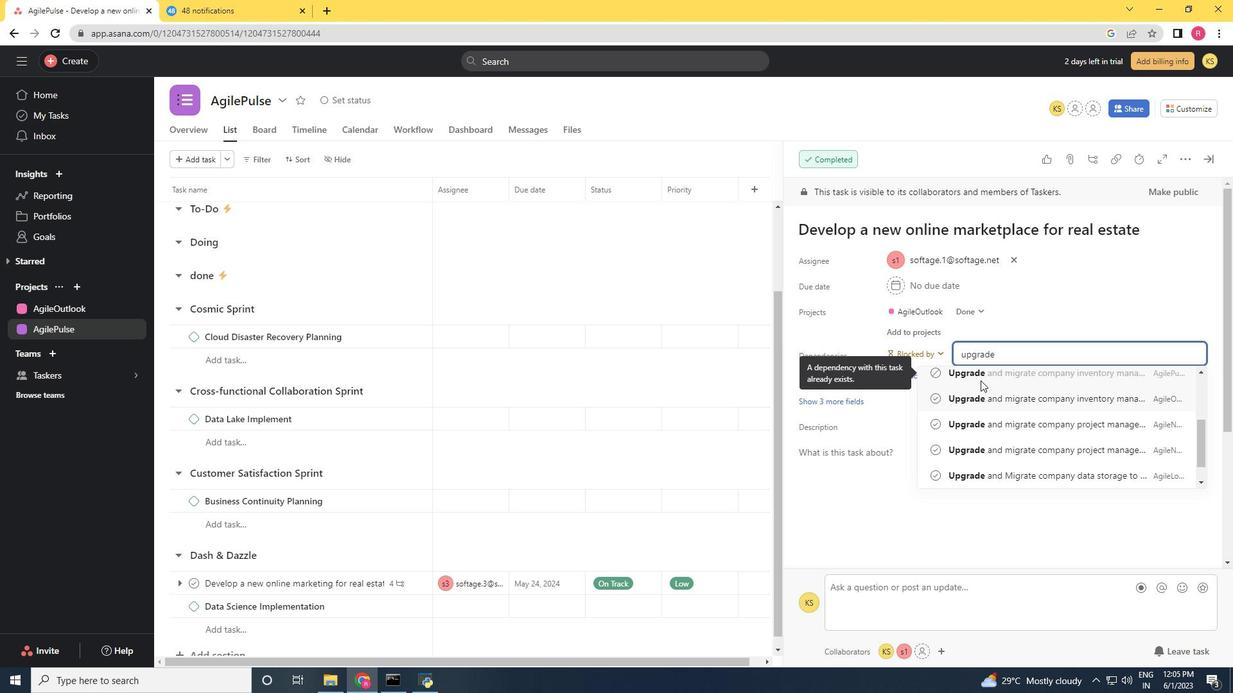 
Action: Mouse pressed left at (983, 381)
Screenshot: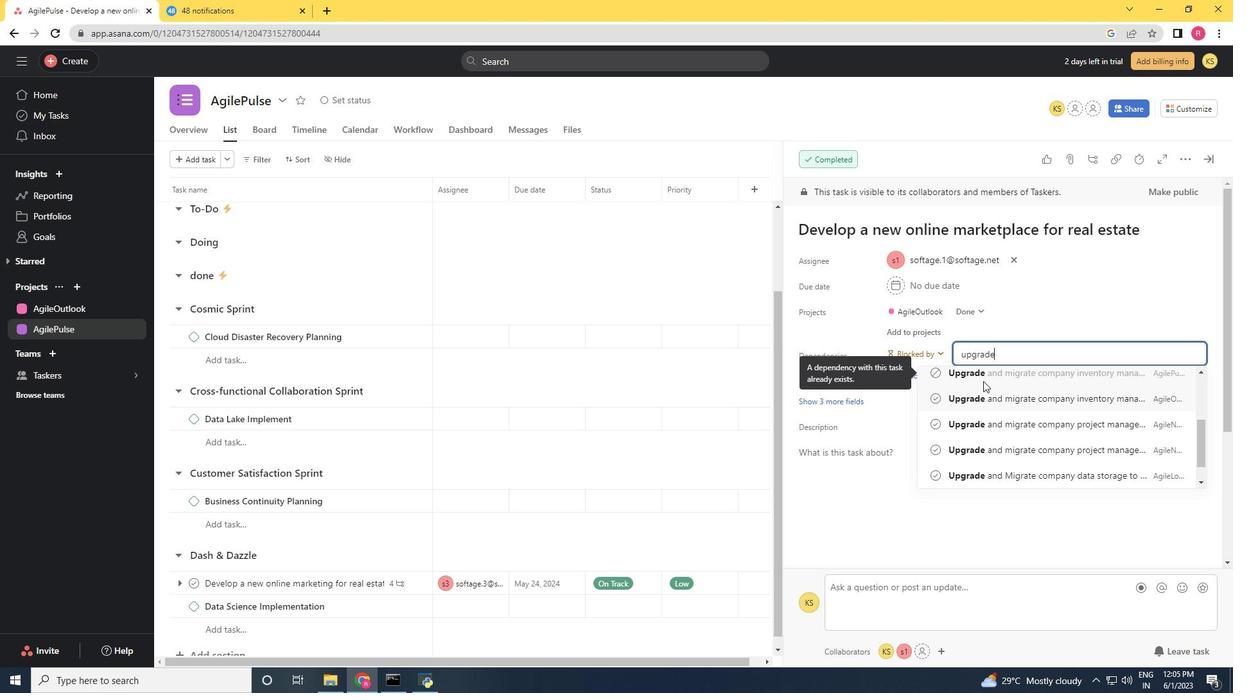 
Action: Mouse moved to (962, 377)
Screenshot: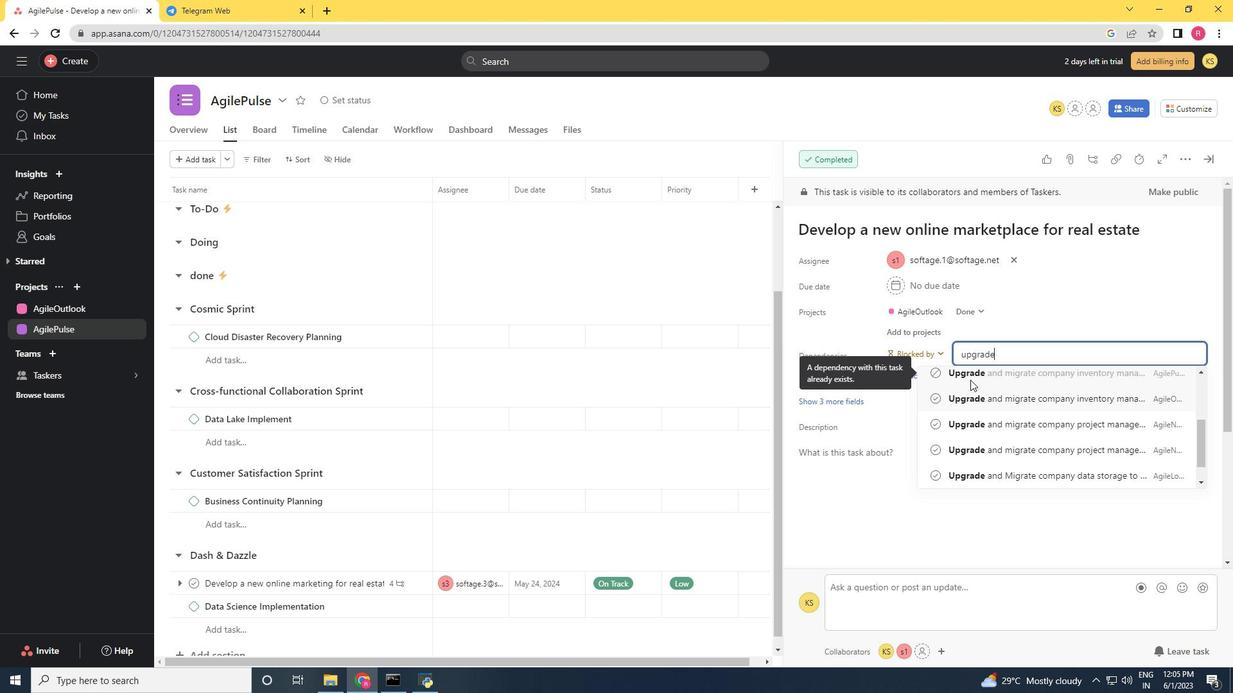
Action: Mouse pressed left at (962, 377)
Screenshot: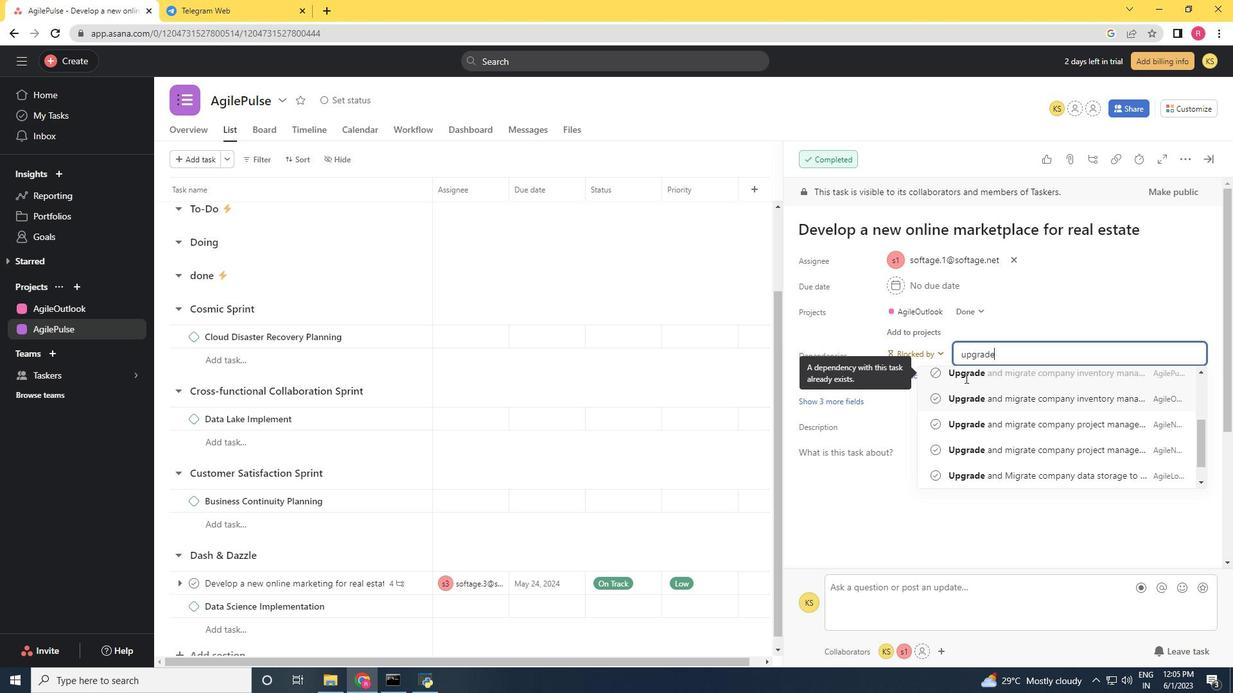 
Action: Mouse moved to (930, 376)
Screenshot: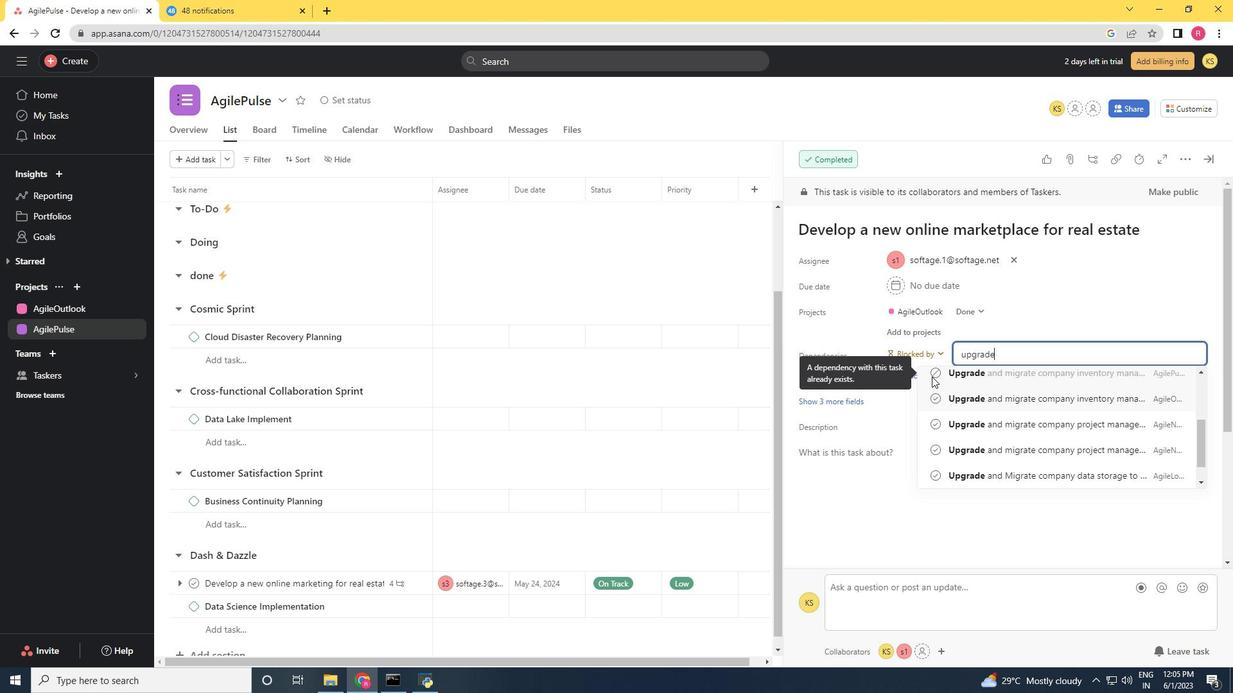 
Action: Mouse pressed left at (930, 376)
Screenshot: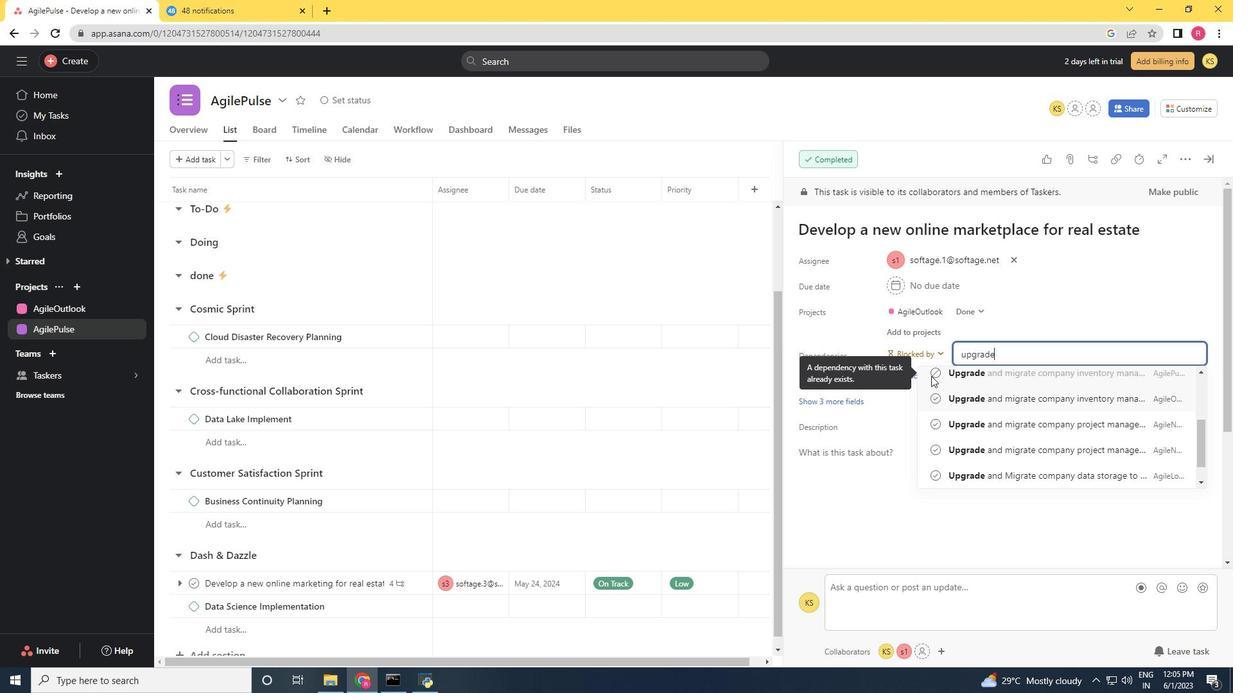 
Action: Mouse scrolled (930, 377) with delta (0, 0)
Screenshot: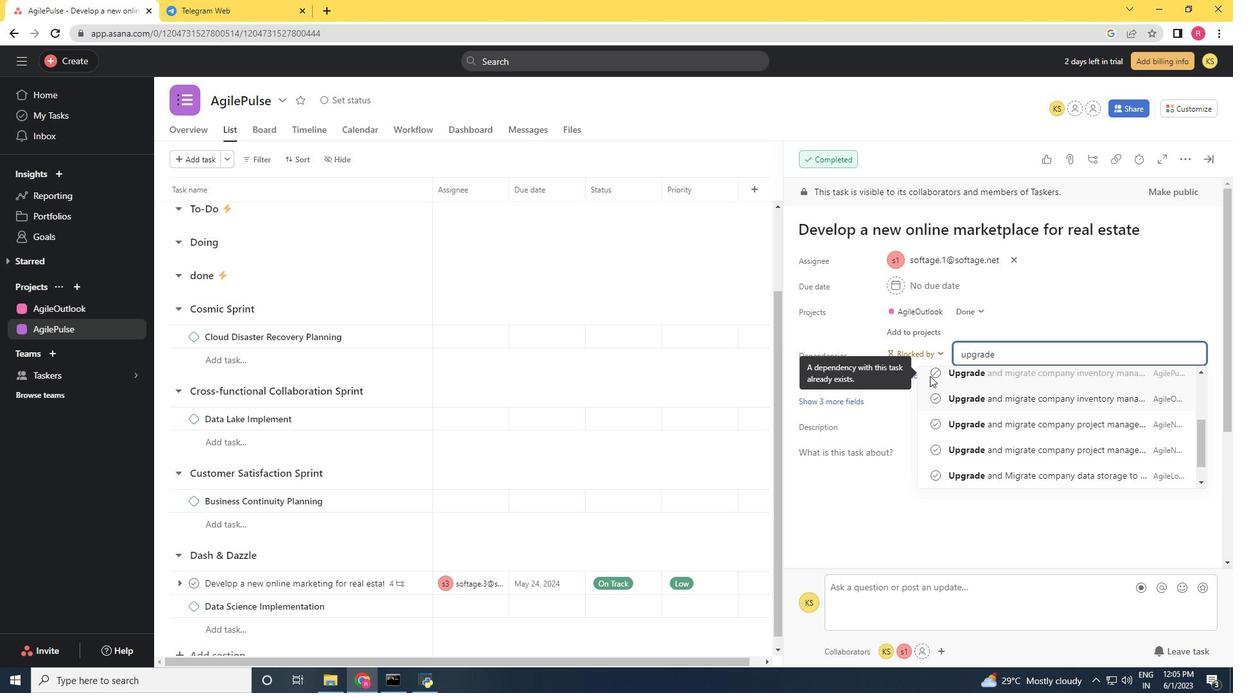 
Action: Mouse moved to (958, 381)
Screenshot: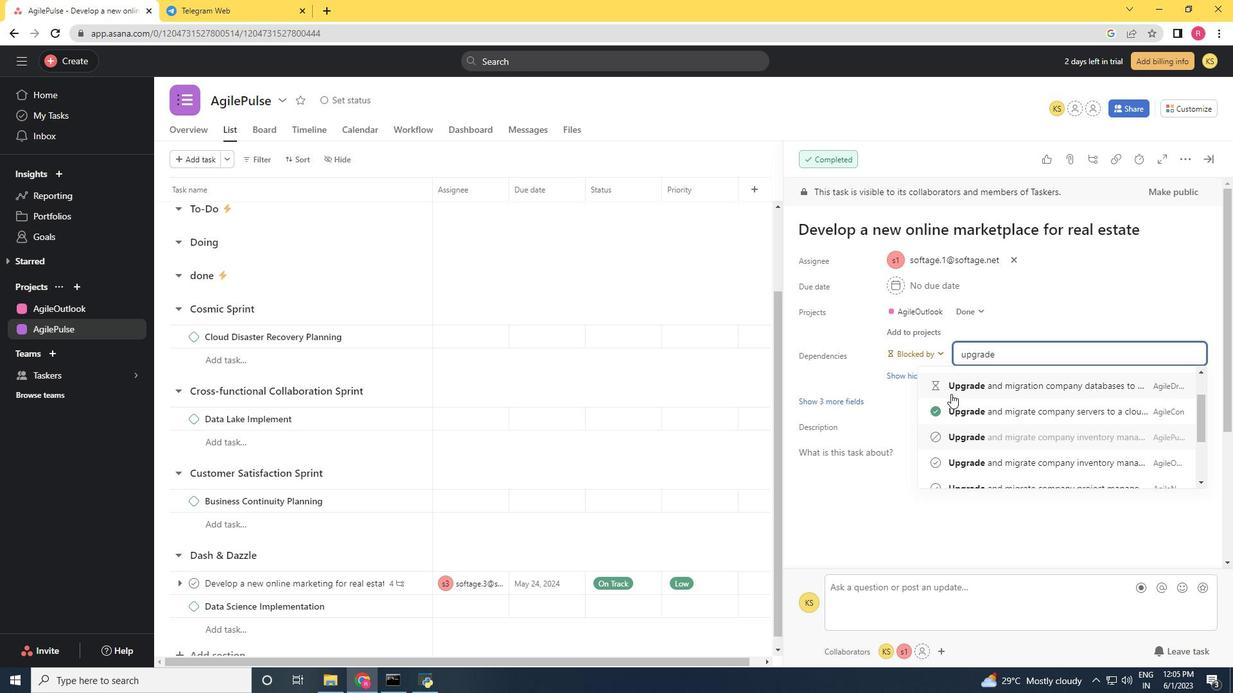 
Action: Mouse pressed left at (958, 381)
Screenshot: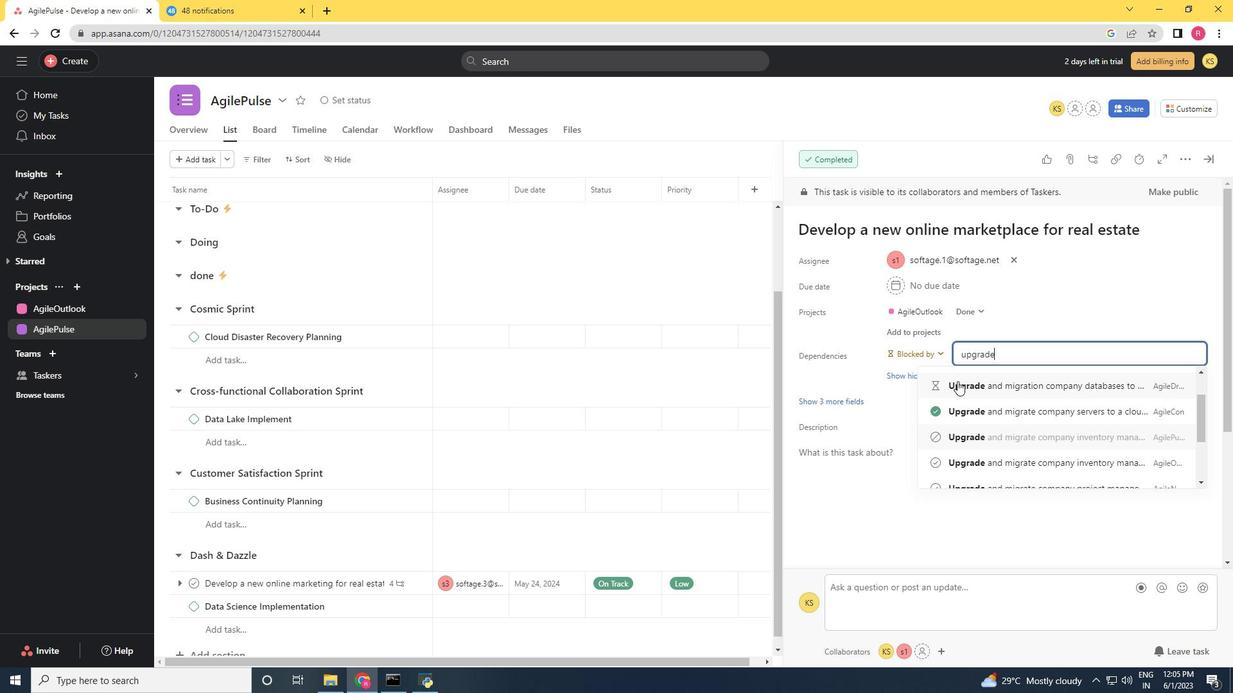 
Action: Mouse moved to (839, 427)
Screenshot: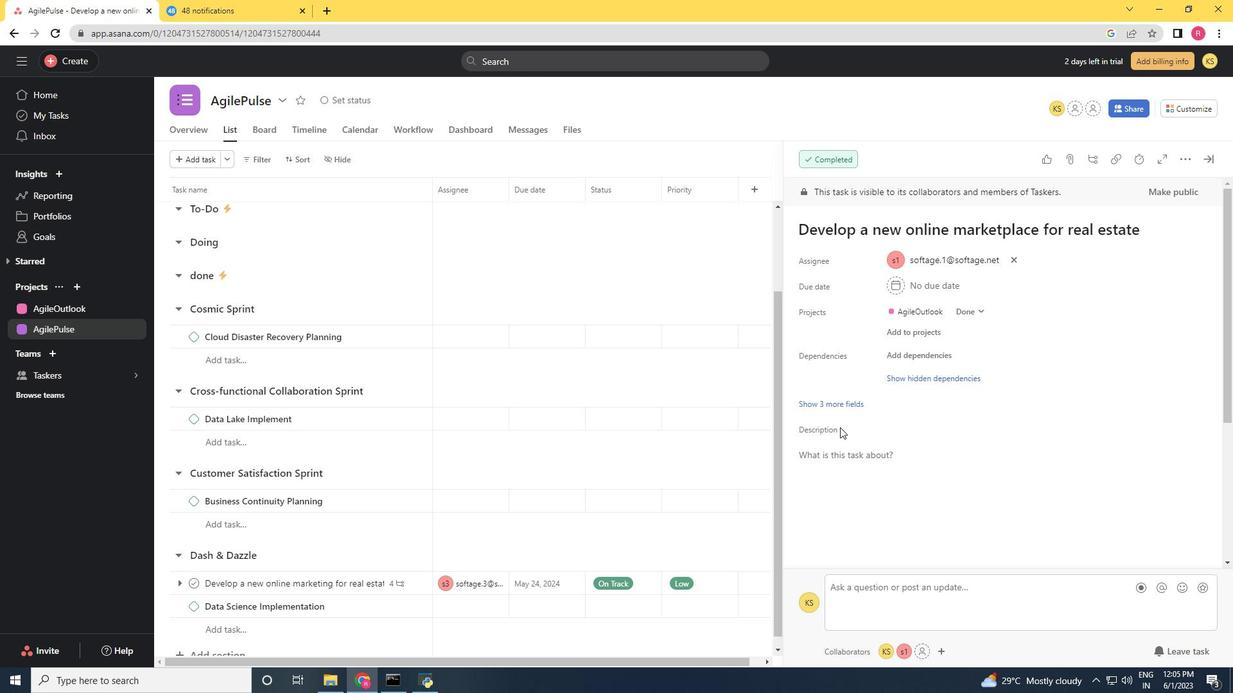 
